 Task: Search one way flight ticket for 4 adults, 2 children, 2 infants in seat and 1 infant on lap in premium economy from Corpus Christi: Corpus Christi International Airport to Riverton: Central Wyoming Regional Airport (was Riverton Regional) on 8-4-2023. Choice of flights is Alaska. Number of bags: 9 checked bags. Price is upto 108000. Outbound departure time preference is 18:15.
Action: Mouse moved to (227, 306)
Screenshot: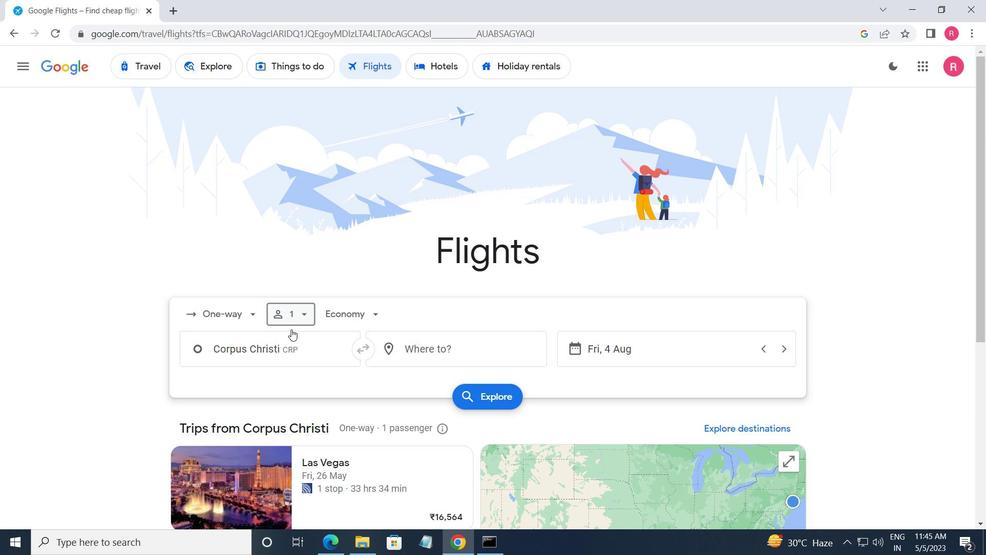 
Action: Mouse pressed left at (227, 306)
Screenshot: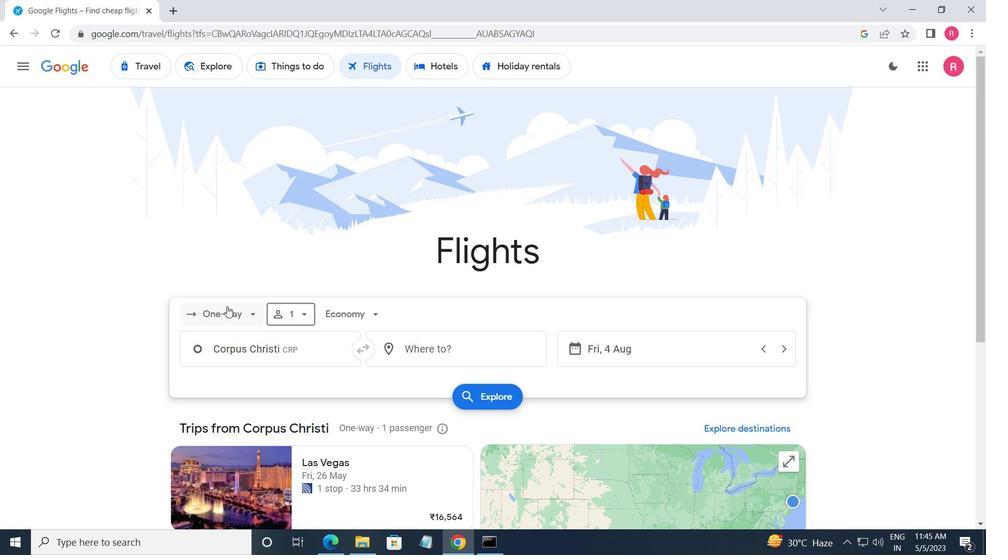 
Action: Mouse moved to (257, 376)
Screenshot: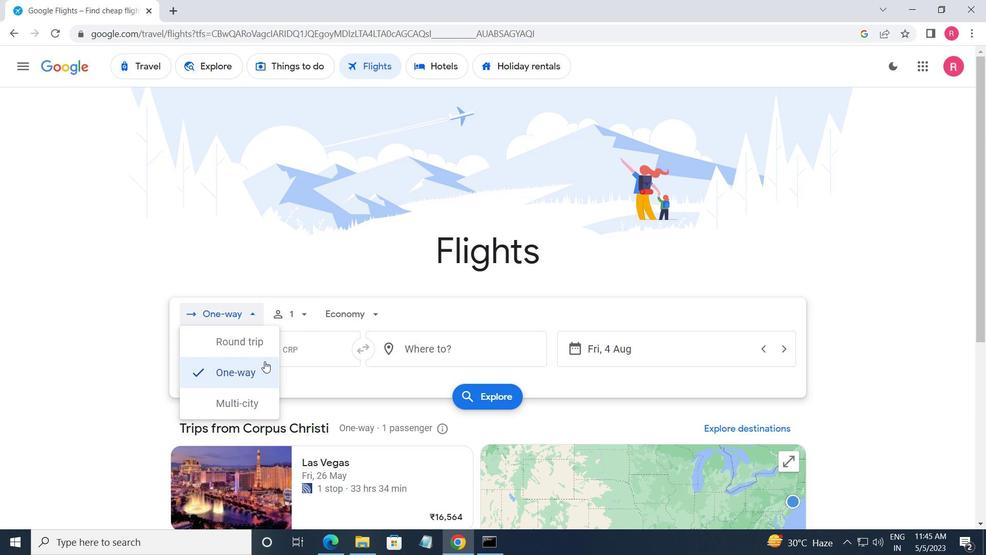 
Action: Mouse pressed left at (257, 376)
Screenshot: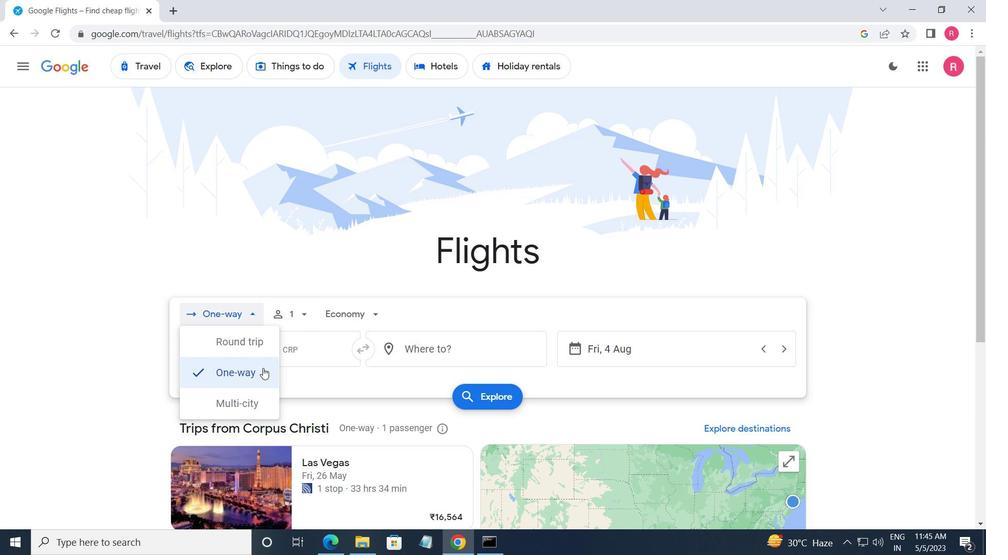 
Action: Mouse moved to (299, 307)
Screenshot: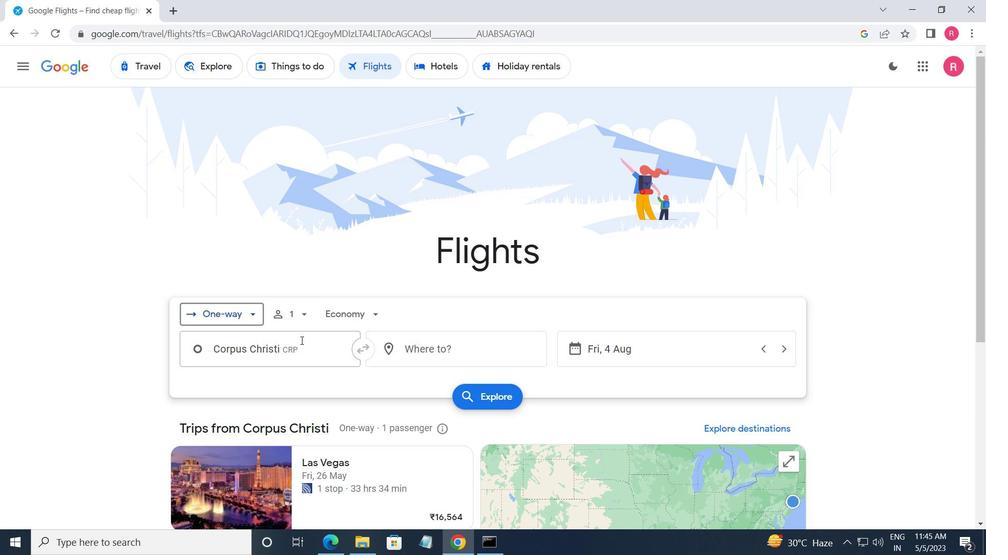 
Action: Mouse pressed left at (299, 307)
Screenshot: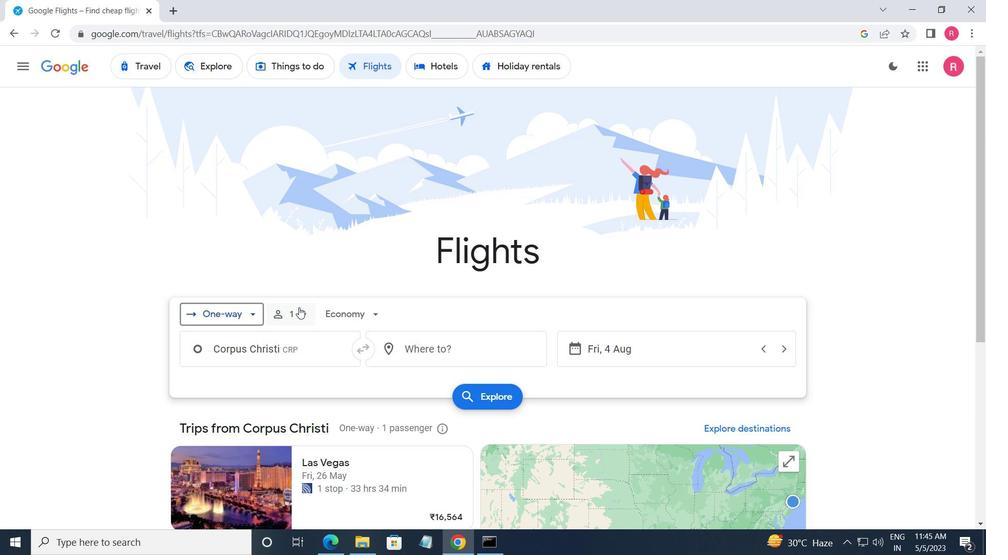 
Action: Mouse moved to (391, 348)
Screenshot: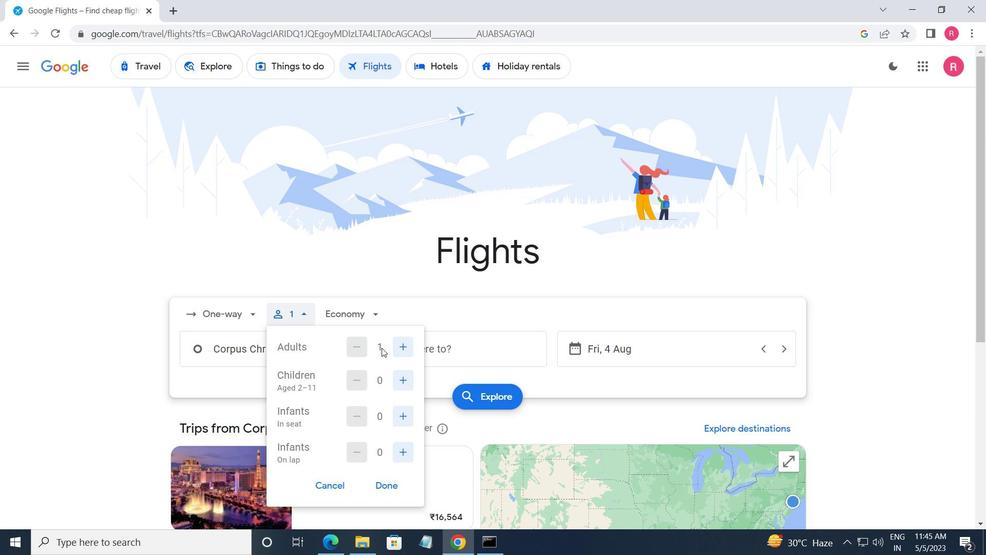 
Action: Mouse pressed left at (391, 348)
Screenshot: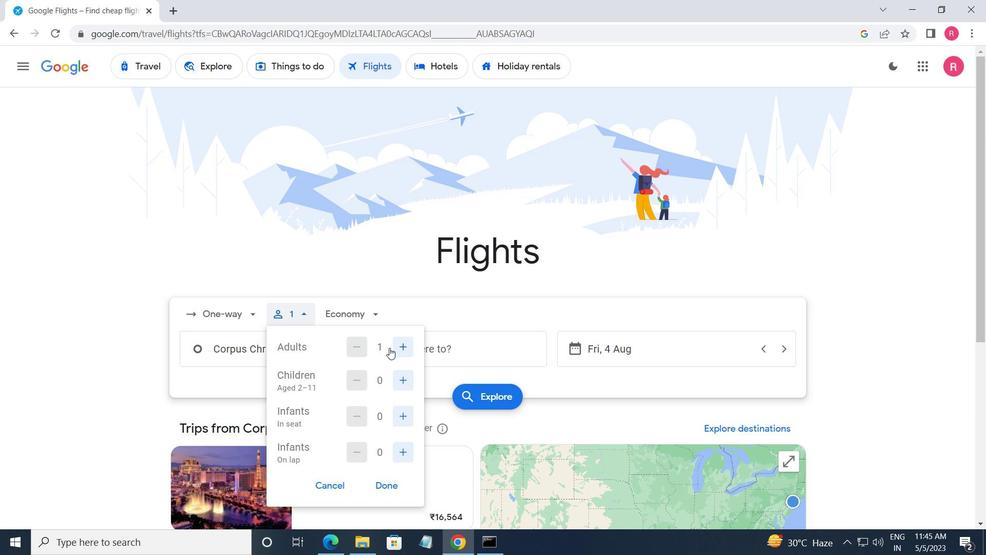 
Action: Mouse pressed left at (391, 348)
Screenshot: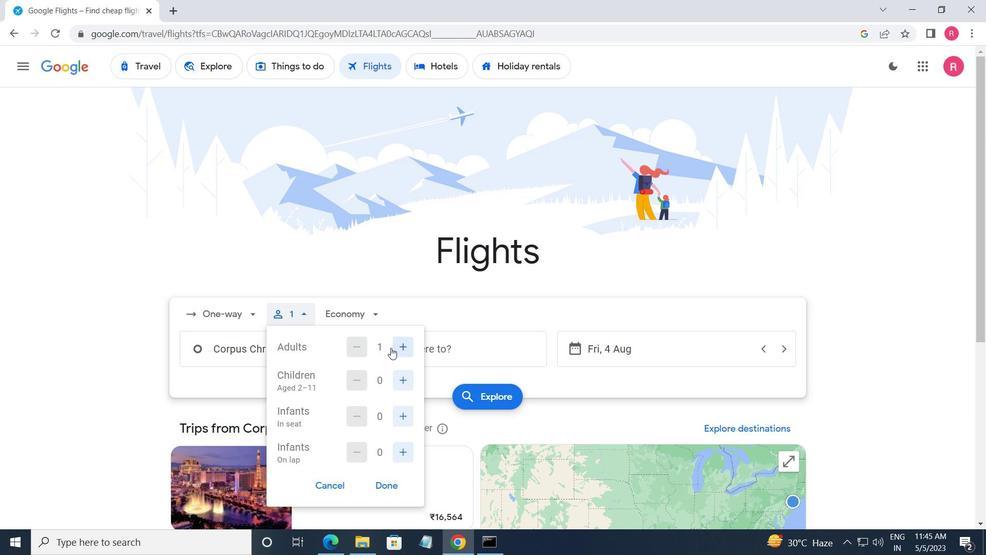
Action: Mouse pressed left at (391, 348)
Screenshot: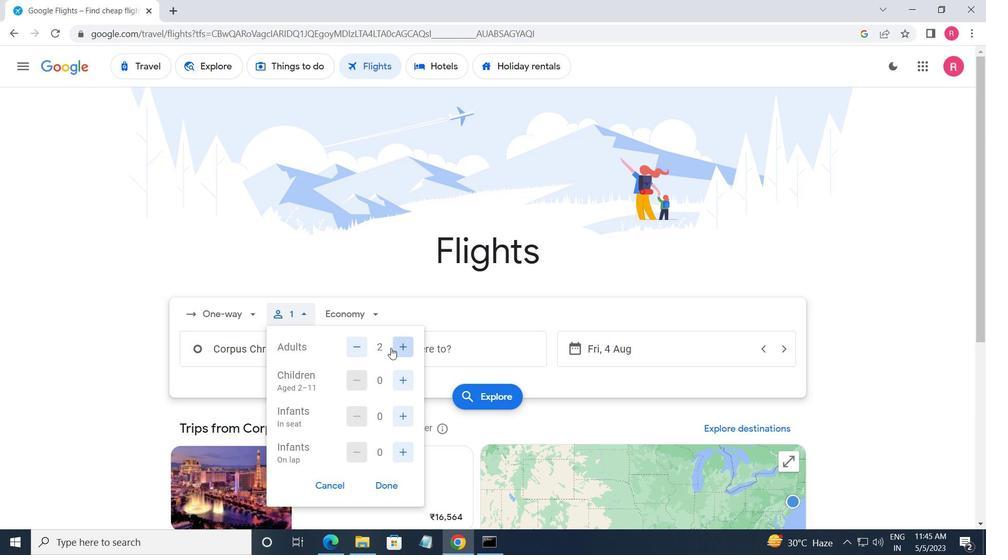 
Action: Mouse moved to (399, 372)
Screenshot: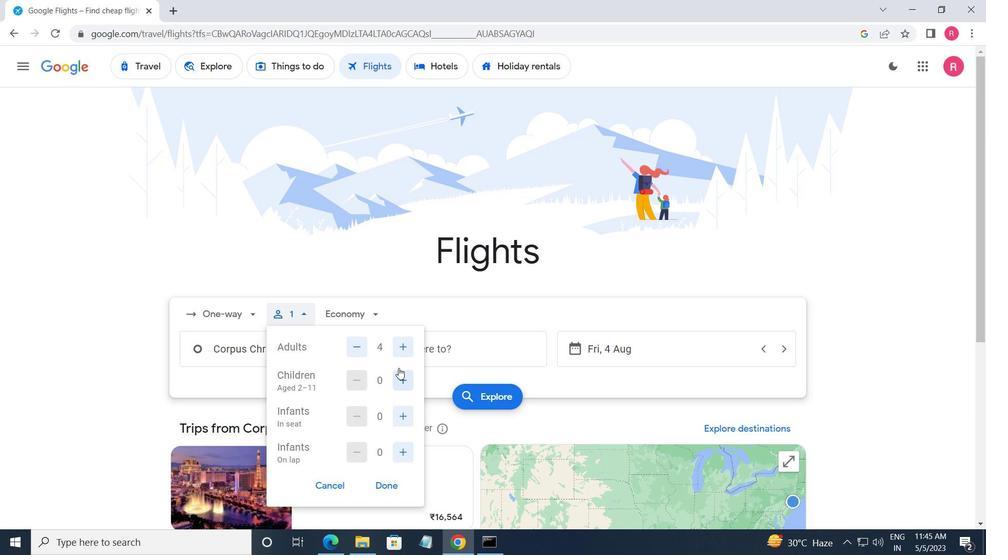 
Action: Mouse pressed left at (399, 372)
Screenshot: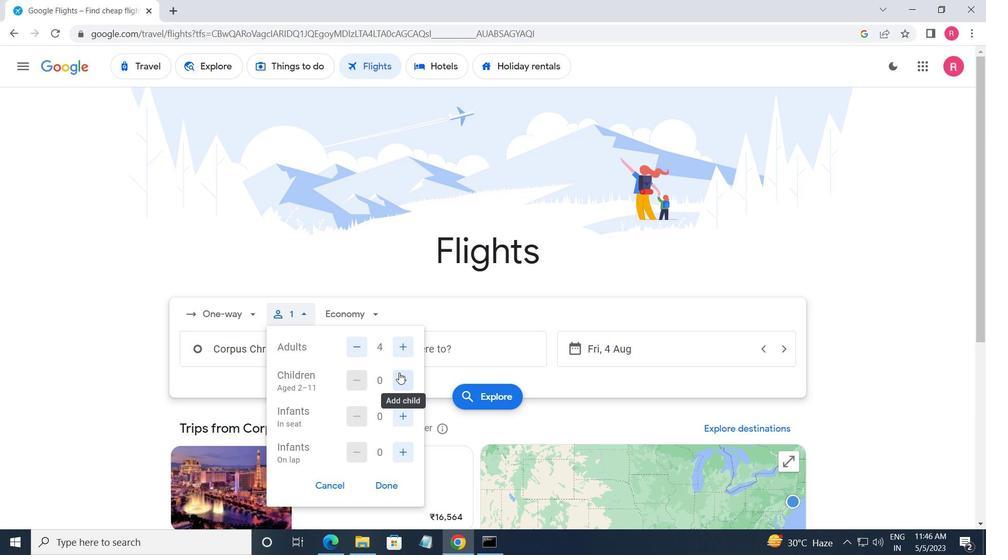 
Action: Mouse pressed left at (399, 372)
Screenshot: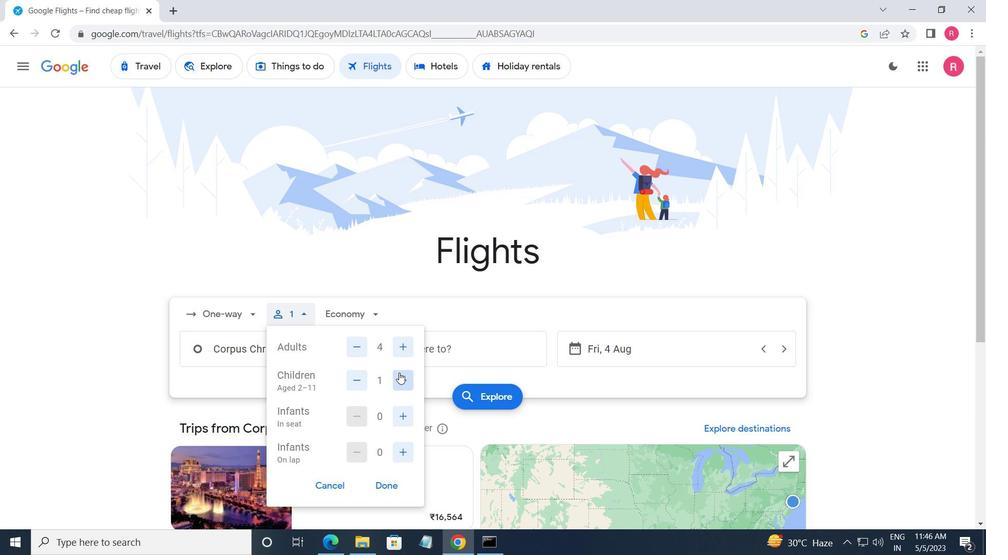 
Action: Mouse moved to (407, 409)
Screenshot: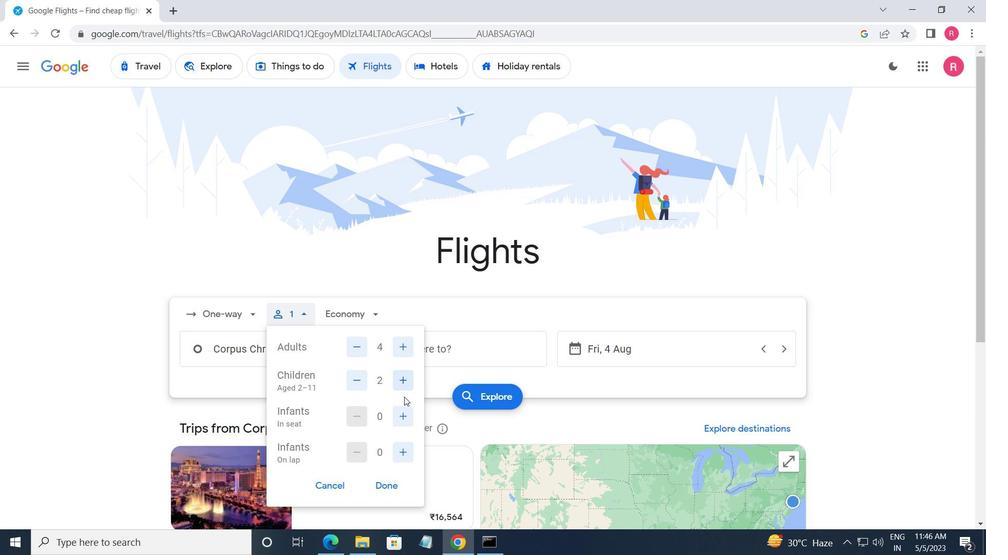 
Action: Mouse pressed left at (407, 409)
Screenshot: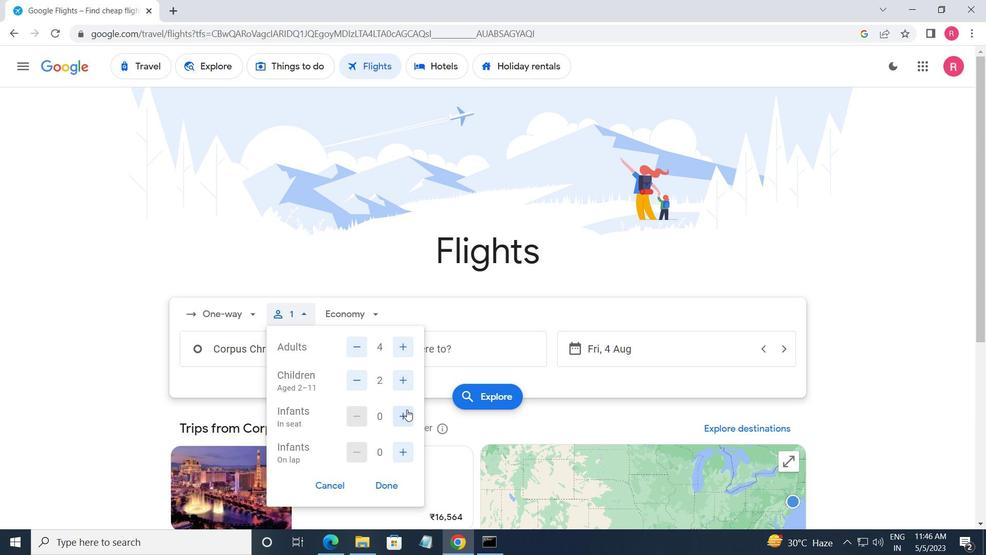 
Action: Mouse pressed left at (407, 409)
Screenshot: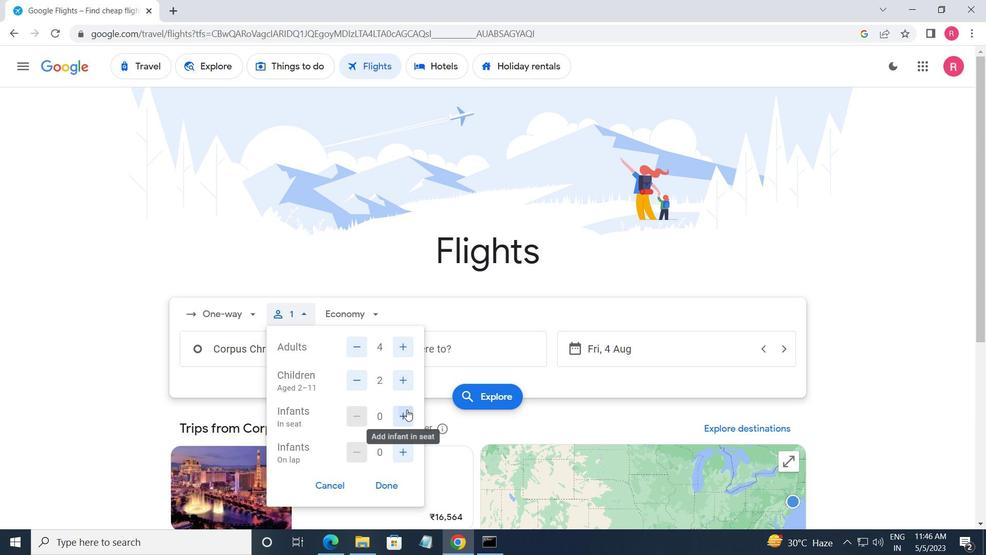 
Action: Mouse moved to (401, 452)
Screenshot: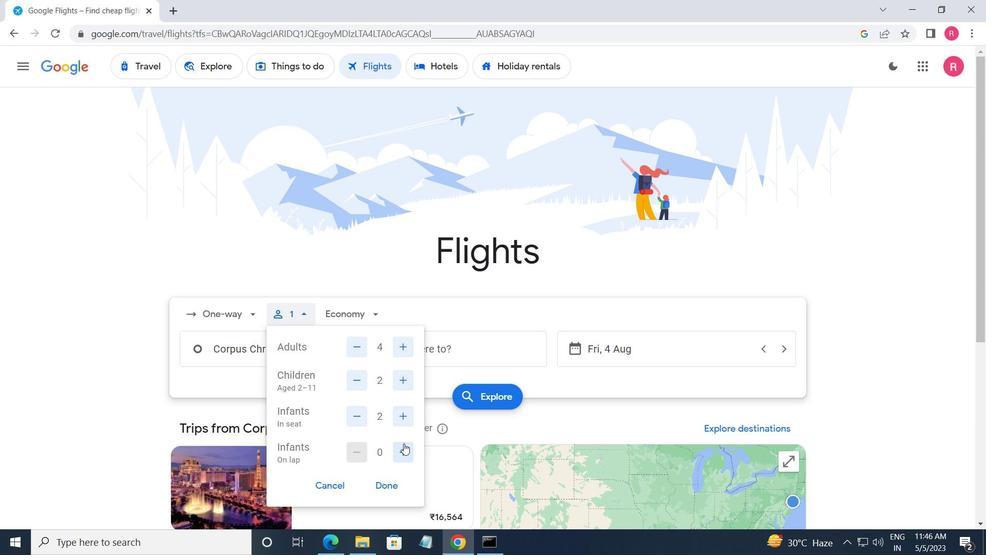 
Action: Mouse pressed left at (401, 452)
Screenshot: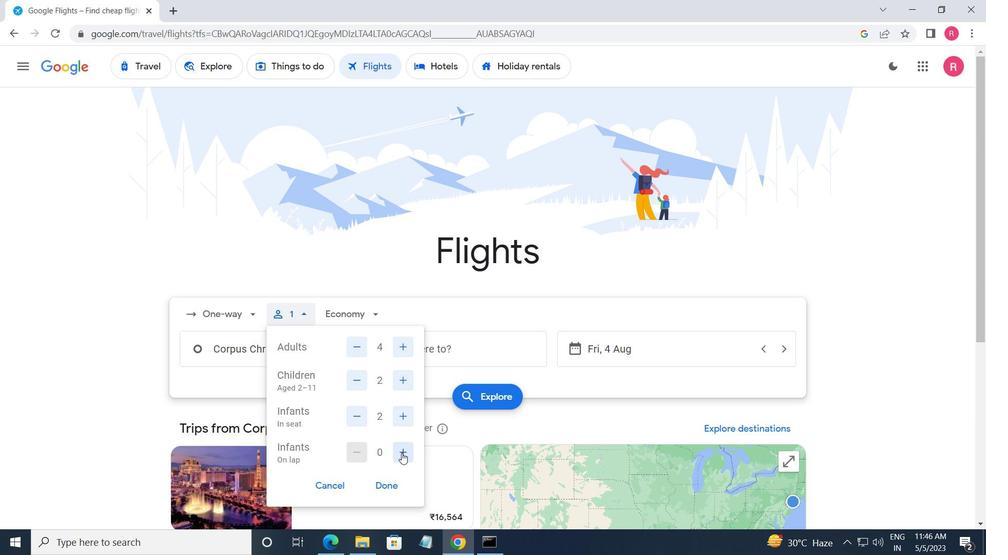 
Action: Mouse moved to (379, 478)
Screenshot: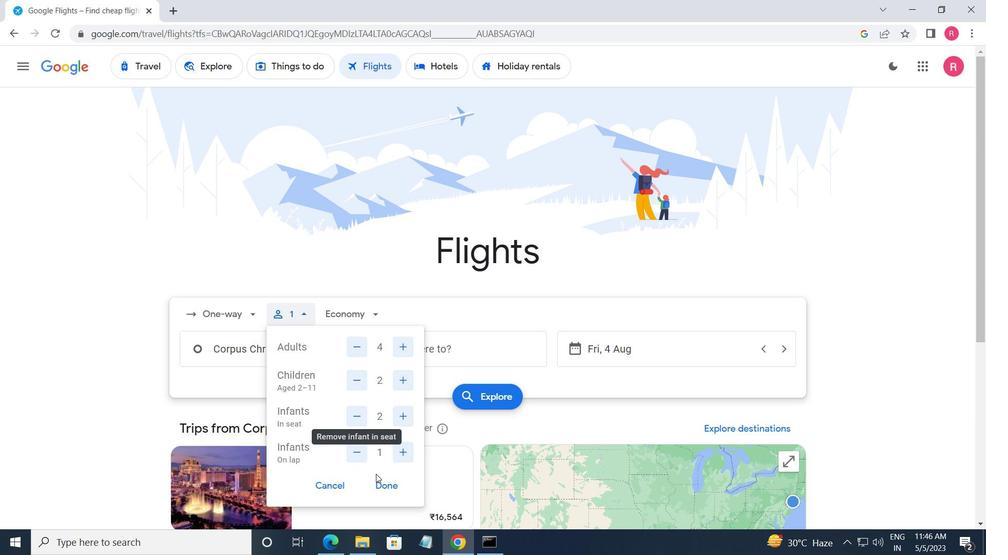 
Action: Mouse pressed left at (379, 478)
Screenshot: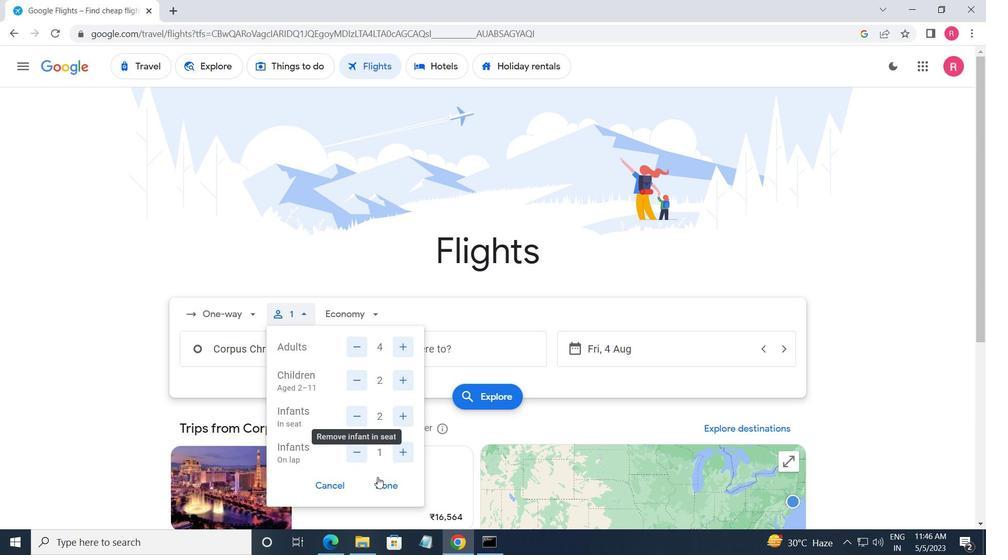
Action: Mouse moved to (342, 323)
Screenshot: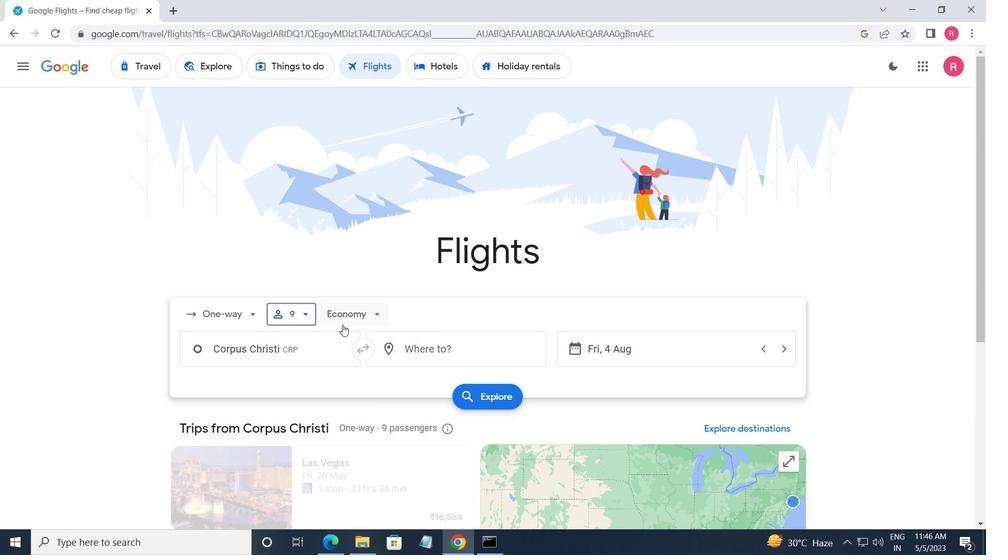 
Action: Mouse pressed left at (342, 323)
Screenshot: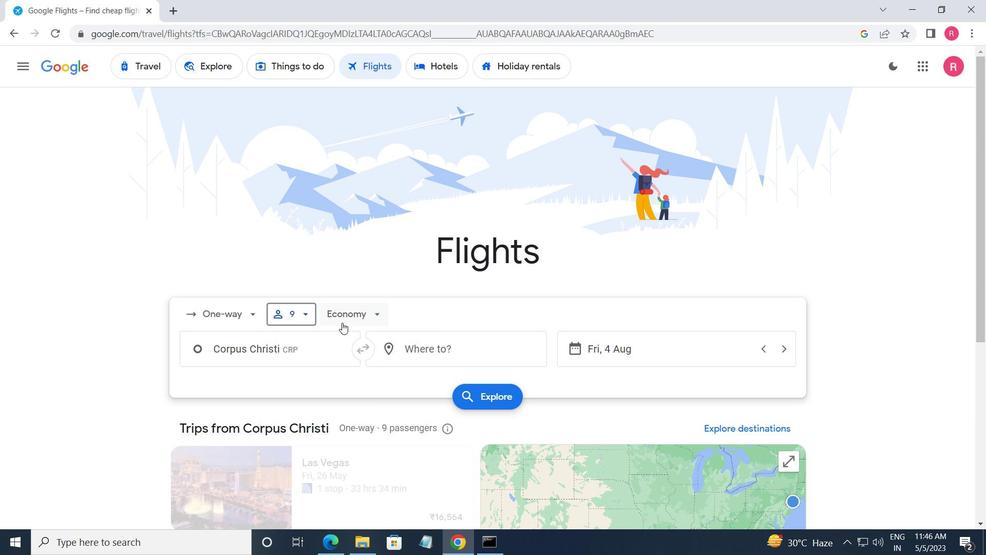 
Action: Mouse moved to (371, 378)
Screenshot: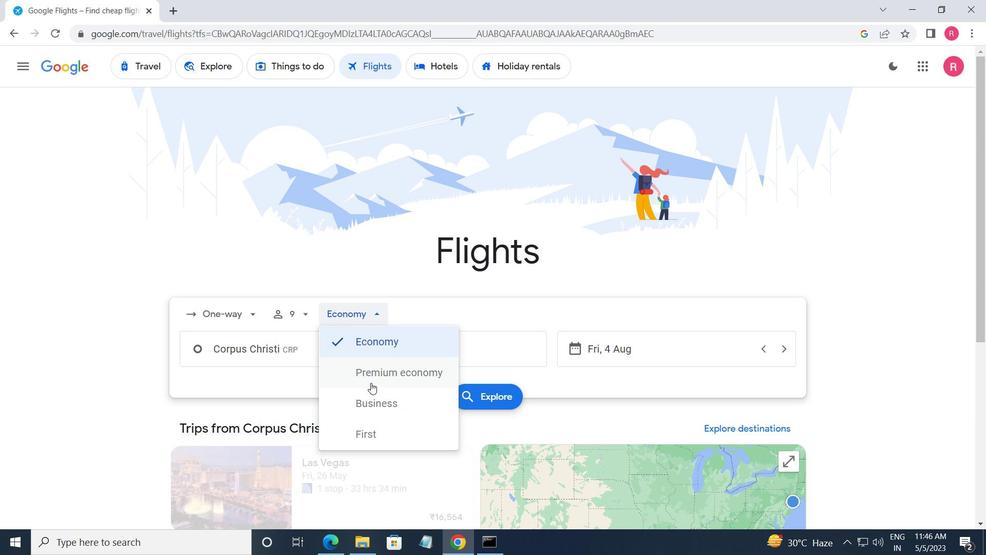 
Action: Mouse pressed left at (371, 378)
Screenshot: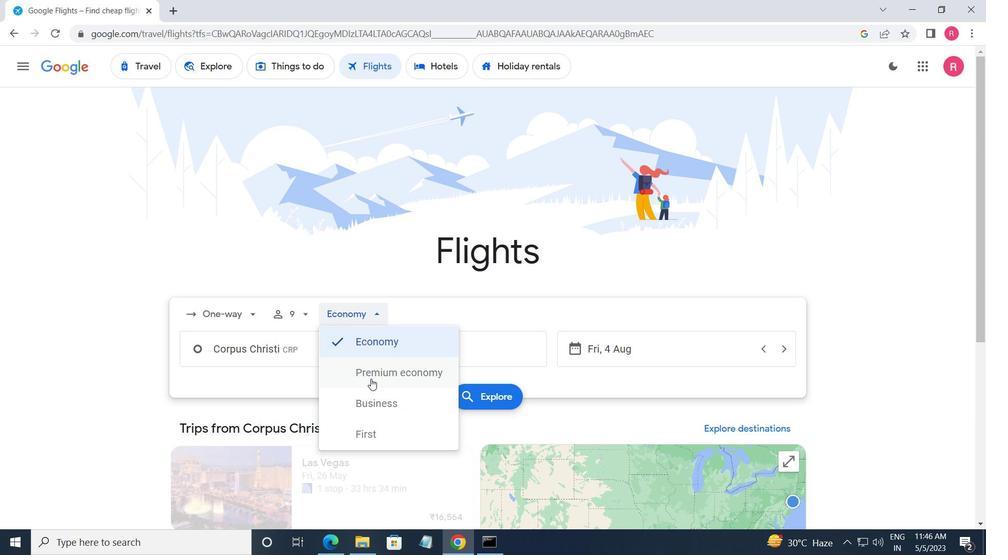 
Action: Mouse moved to (327, 362)
Screenshot: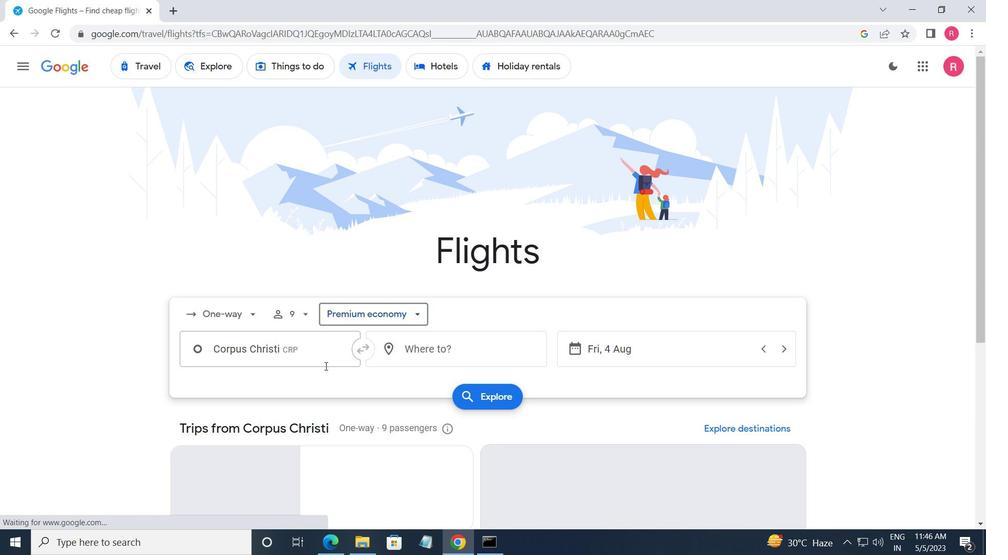 
Action: Mouse pressed left at (327, 362)
Screenshot: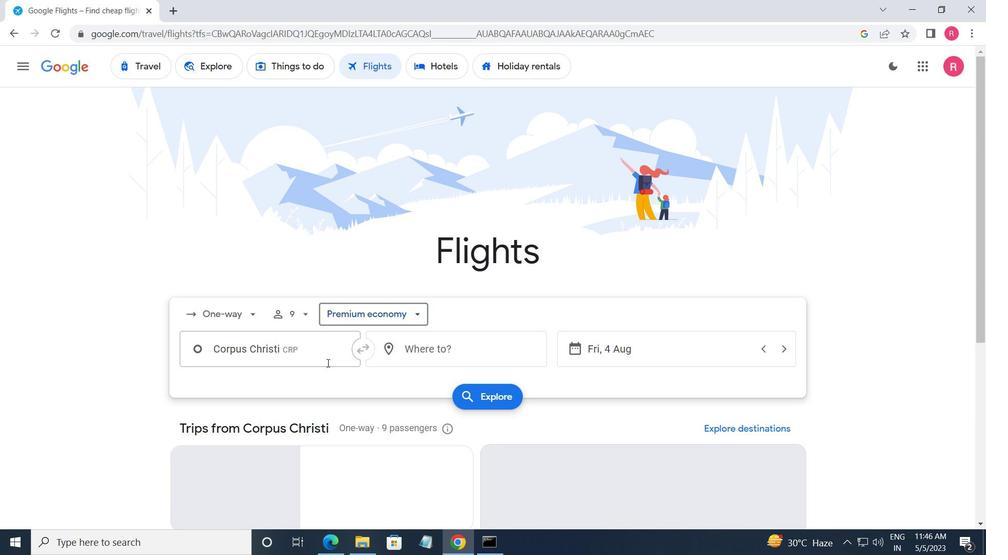 
Action: Mouse moved to (326, 361)
Screenshot: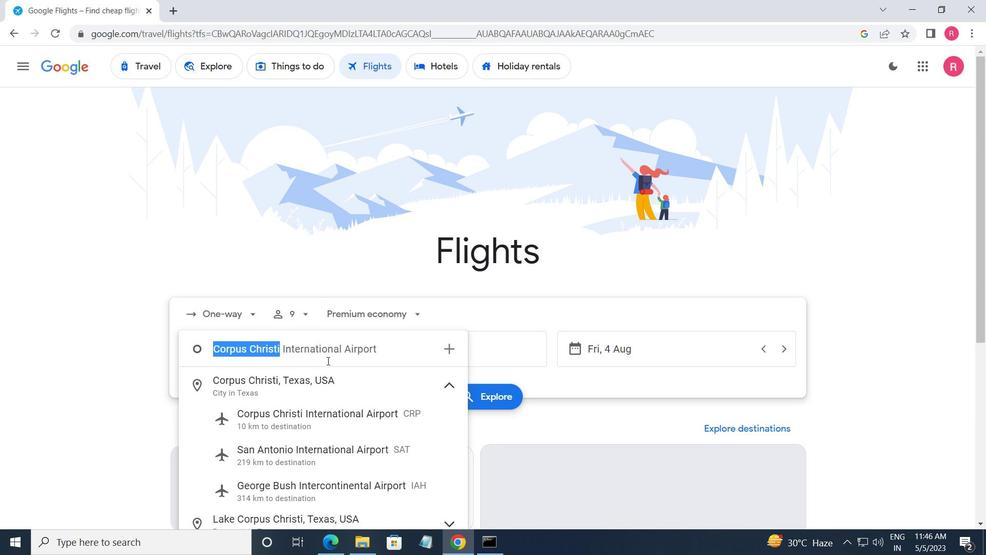 
Action: Key pressed <Key.shift>CORPUS<Key.space><Key.shift>CHRISTI
Screenshot: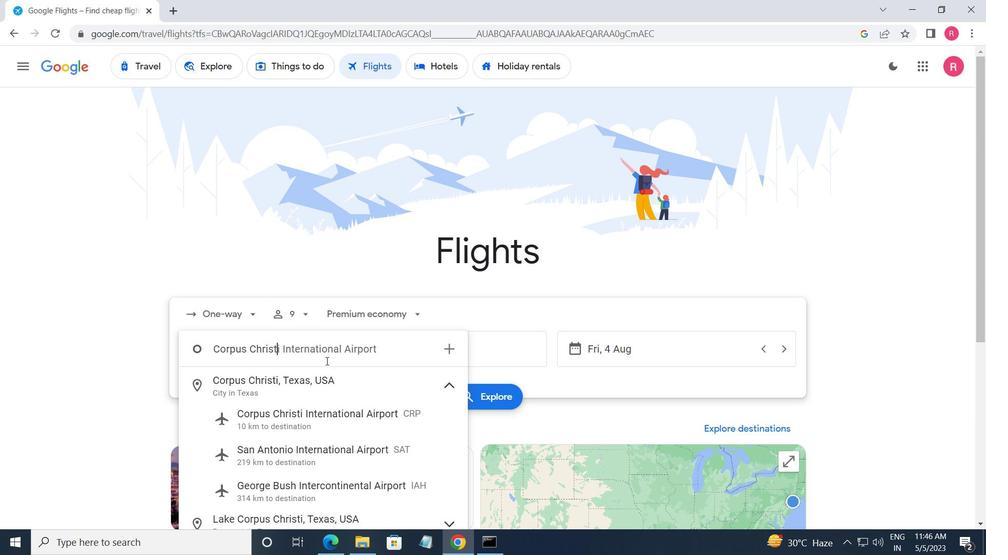 
Action: Mouse moved to (333, 423)
Screenshot: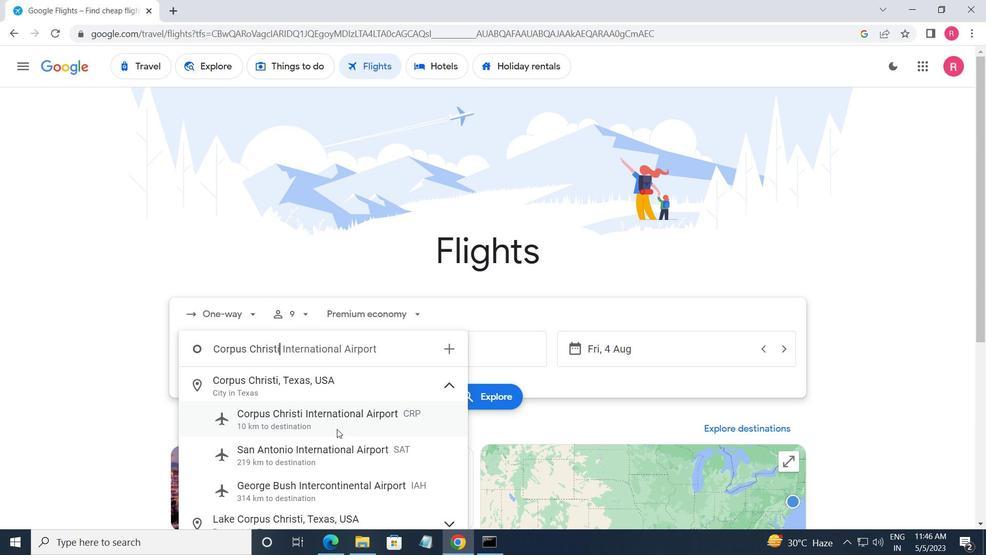 
Action: Mouse pressed left at (333, 423)
Screenshot: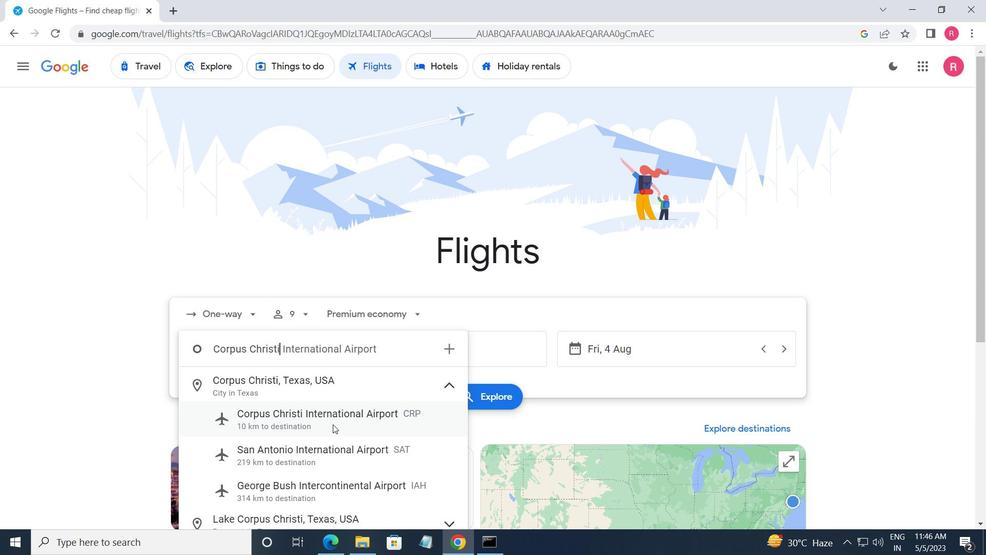
Action: Mouse moved to (469, 352)
Screenshot: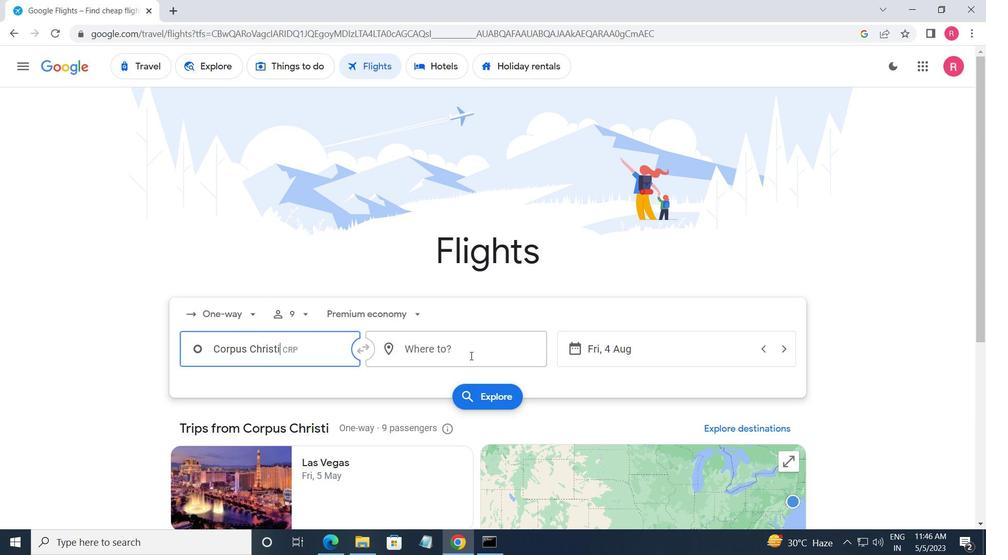 
Action: Mouse pressed left at (469, 352)
Screenshot: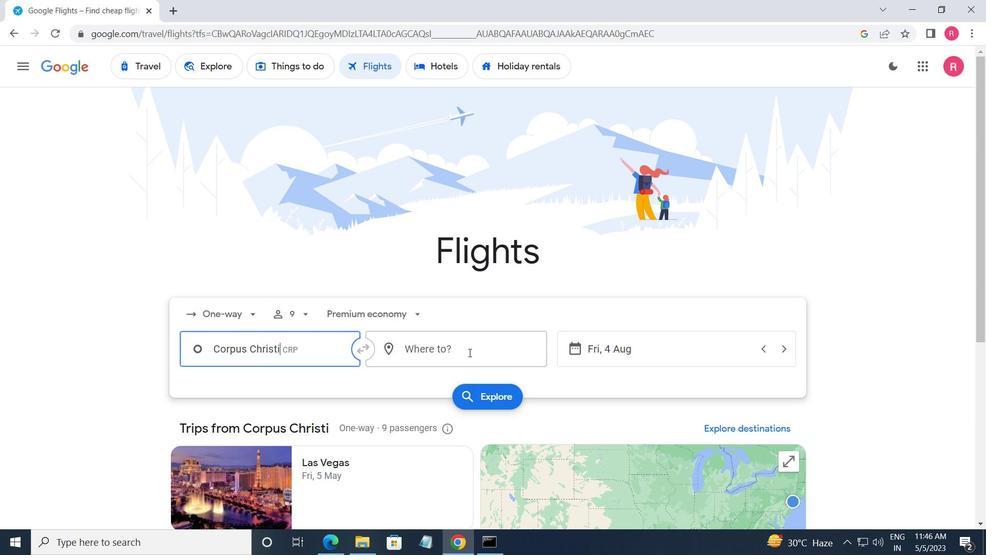 
Action: Mouse moved to (466, 355)
Screenshot: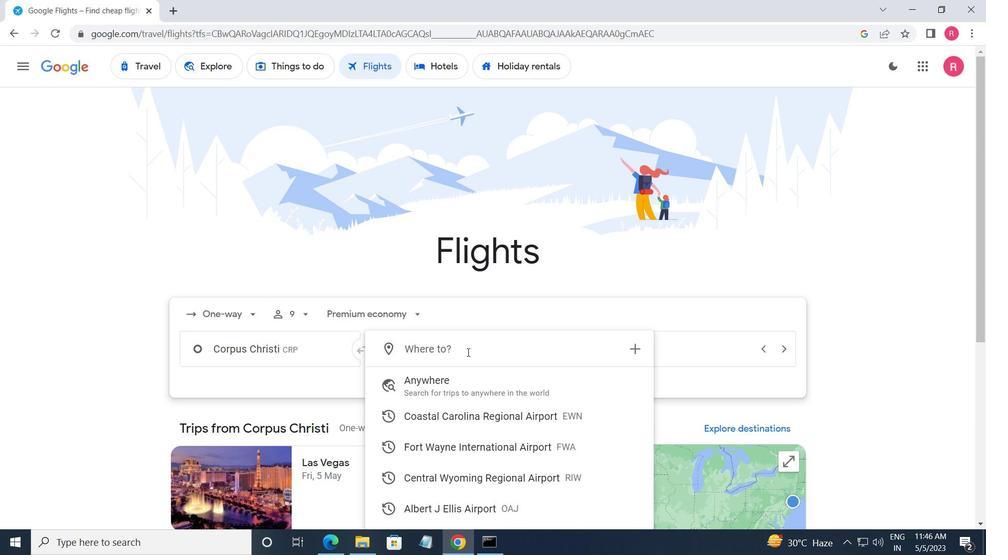 
Action: Key pressed <Key.shift>RIVERTON
Screenshot: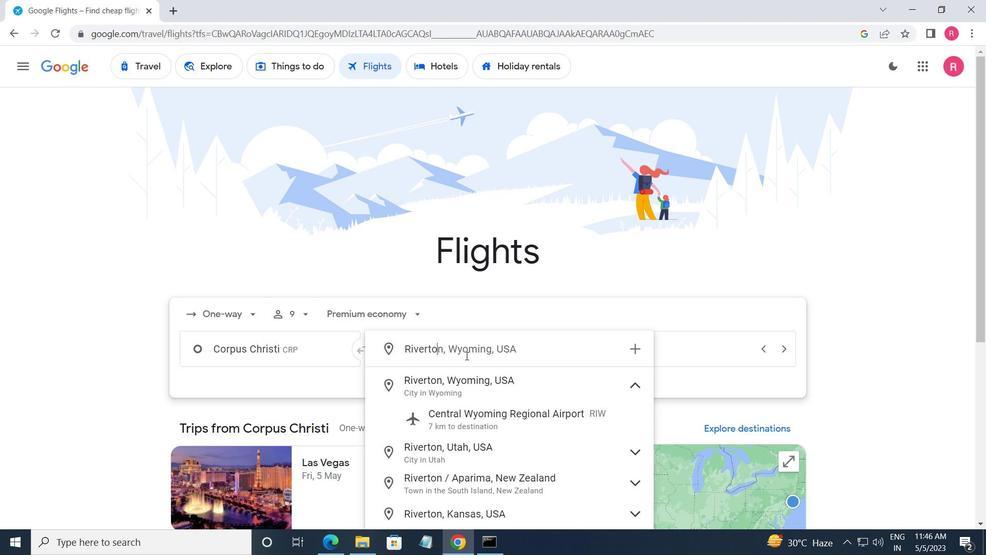 
Action: Mouse moved to (455, 415)
Screenshot: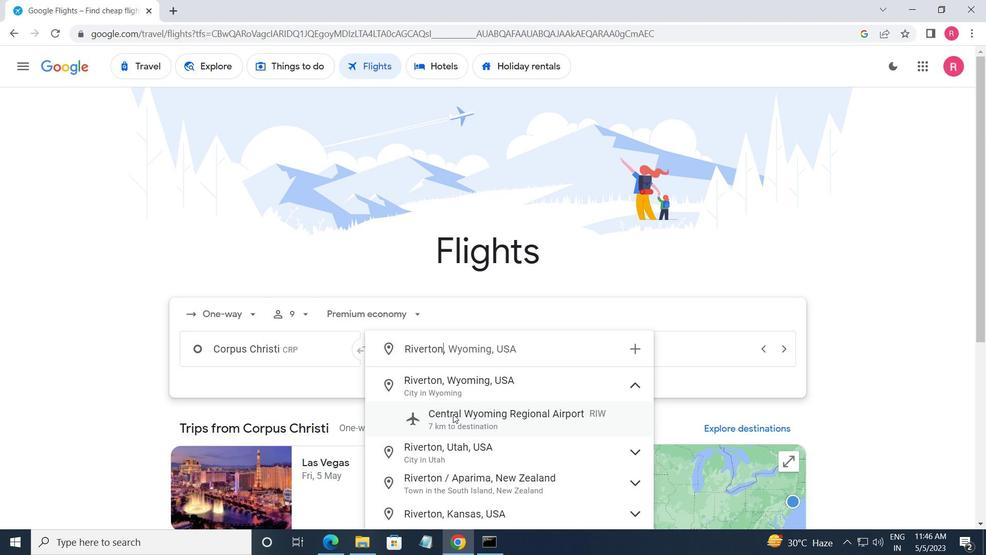 
Action: Mouse pressed left at (455, 415)
Screenshot: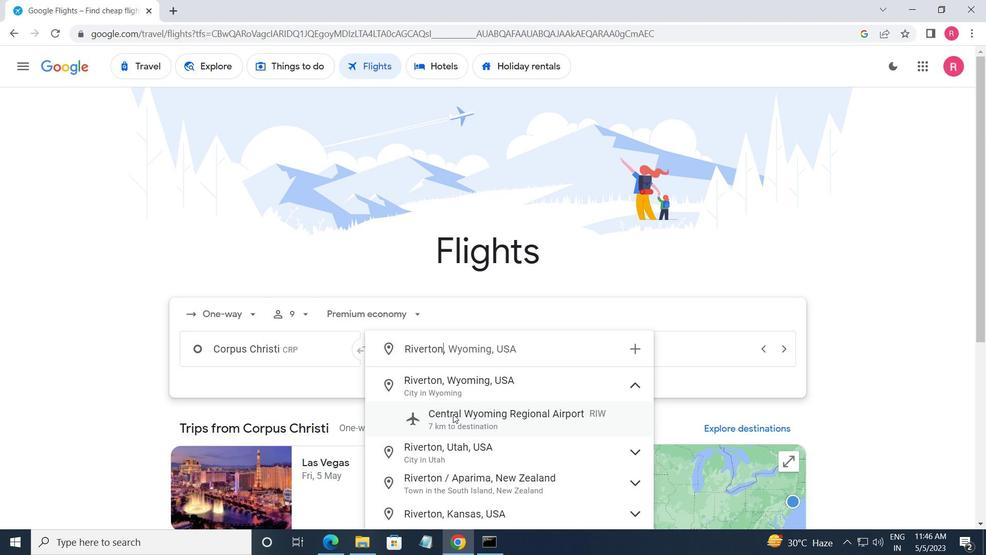 
Action: Mouse moved to (710, 355)
Screenshot: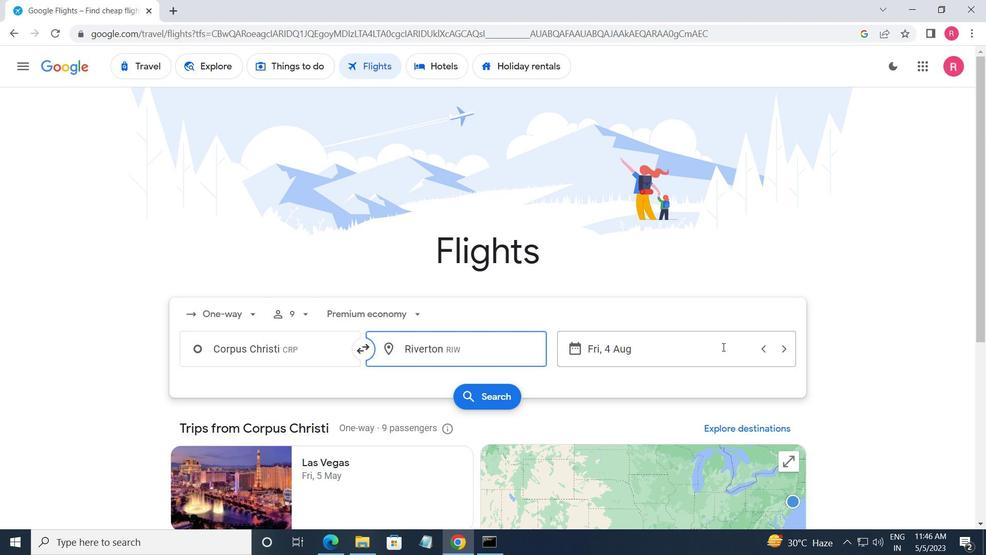 
Action: Mouse pressed left at (710, 355)
Screenshot: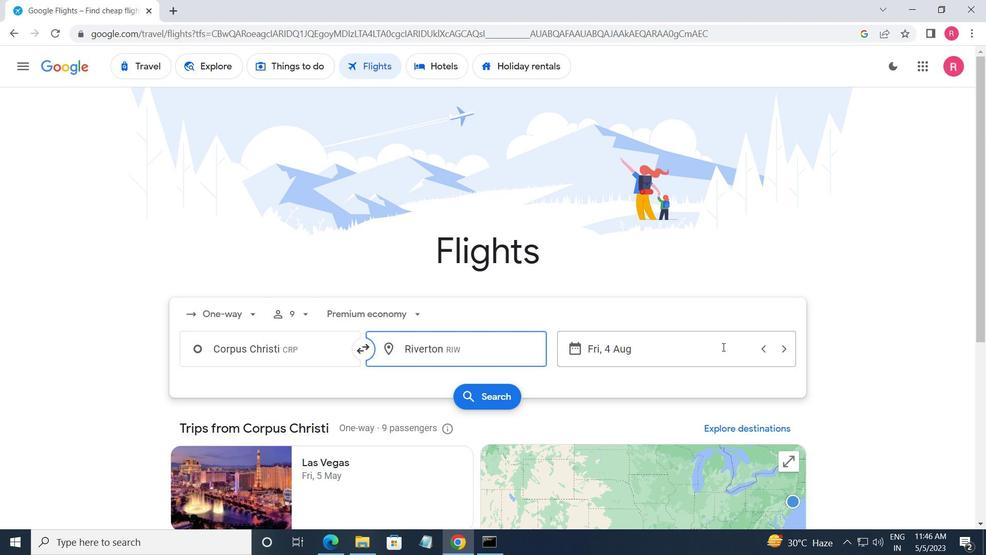 
Action: Mouse moved to (498, 301)
Screenshot: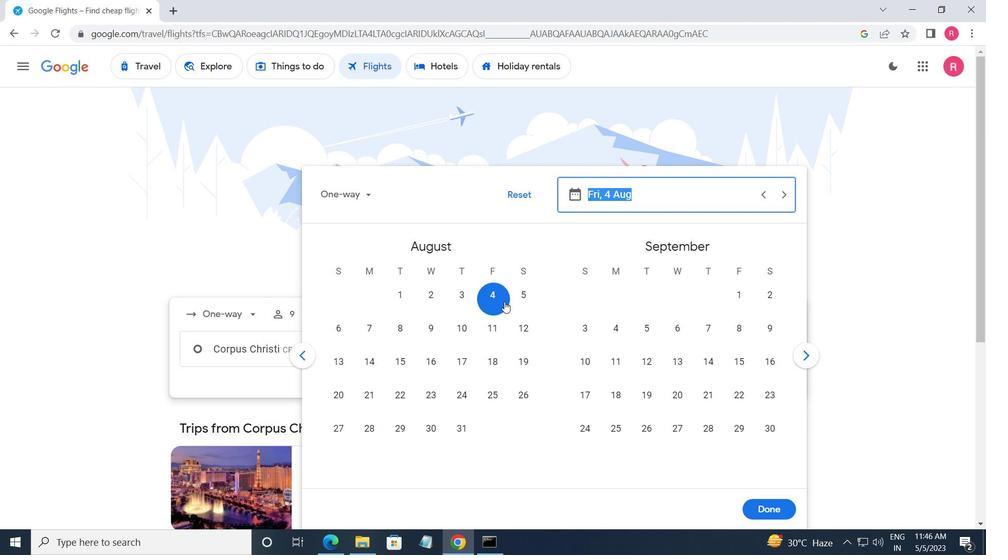 
Action: Mouse pressed left at (498, 301)
Screenshot: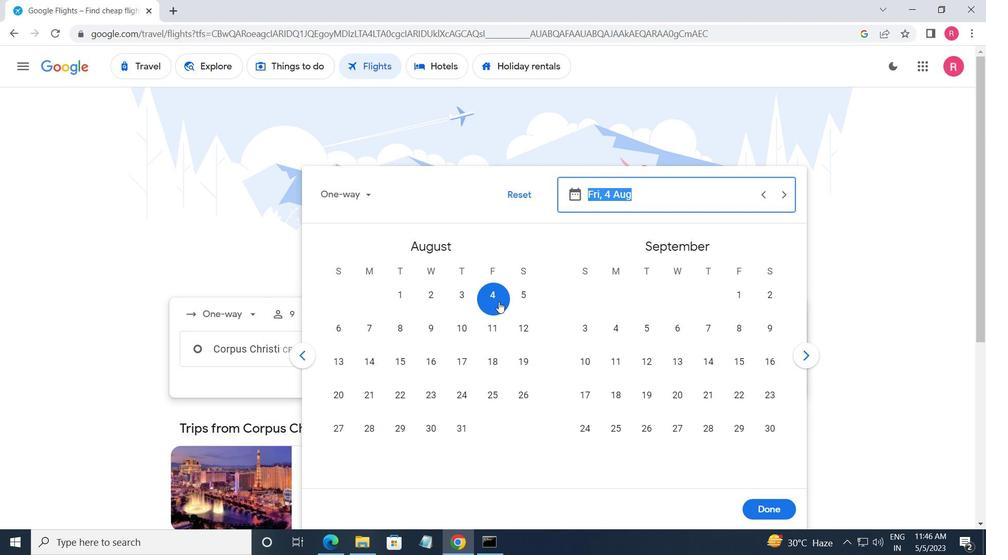 
Action: Mouse moved to (761, 507)
Screenshot: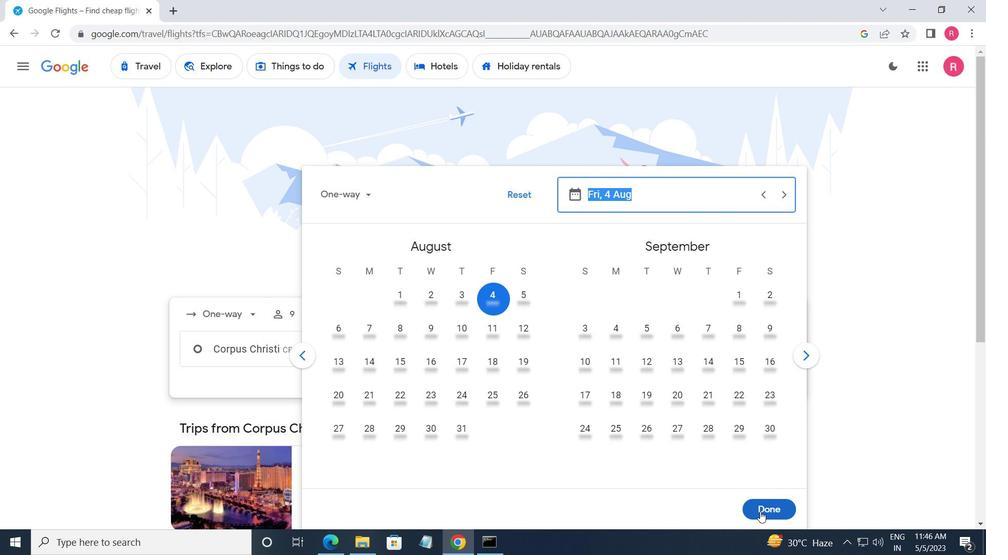 
Action: Mouse pressed left at (761, 507)
Screenshot: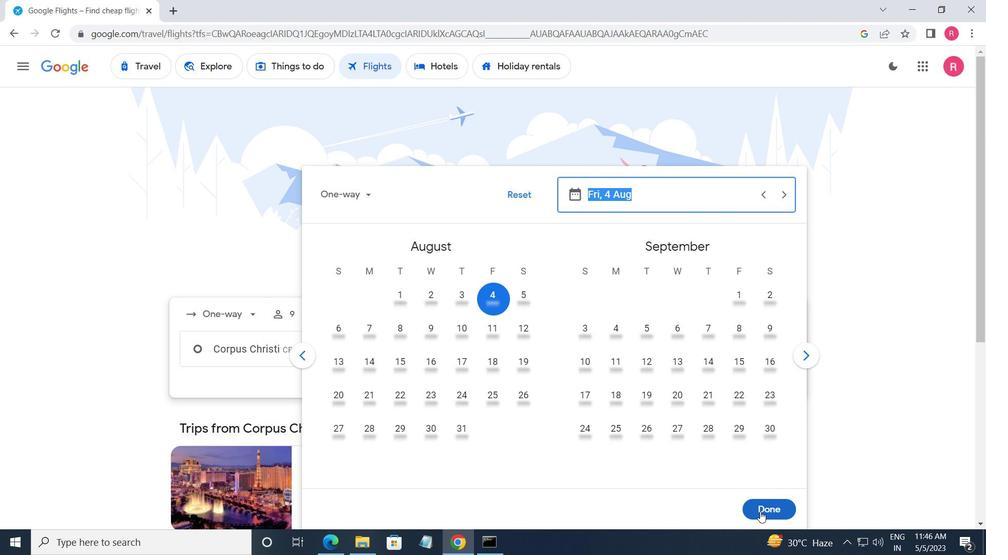 
Action: Mouse moved to (497, 393)
Screenshot: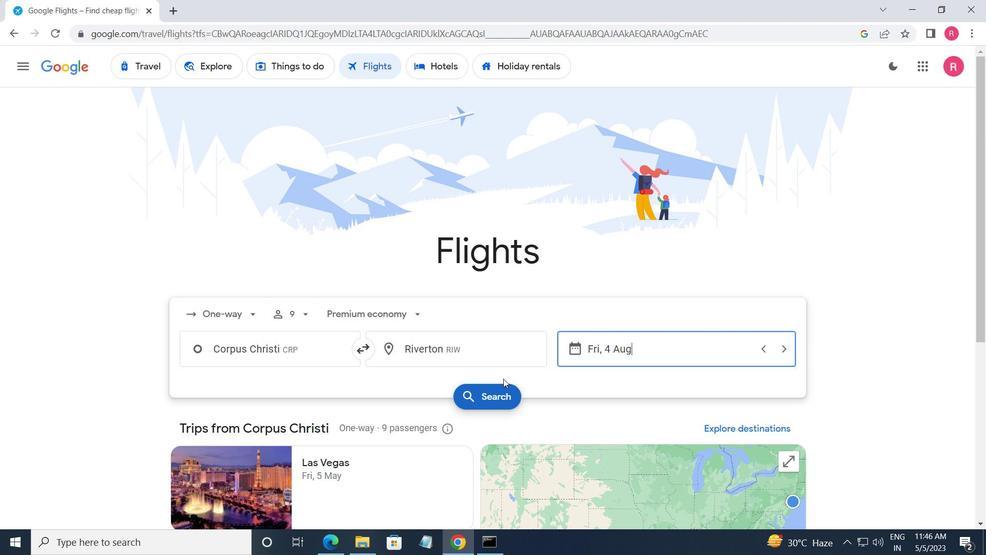 
Action: Mouse pressed left at (497, 393)
Screenshot: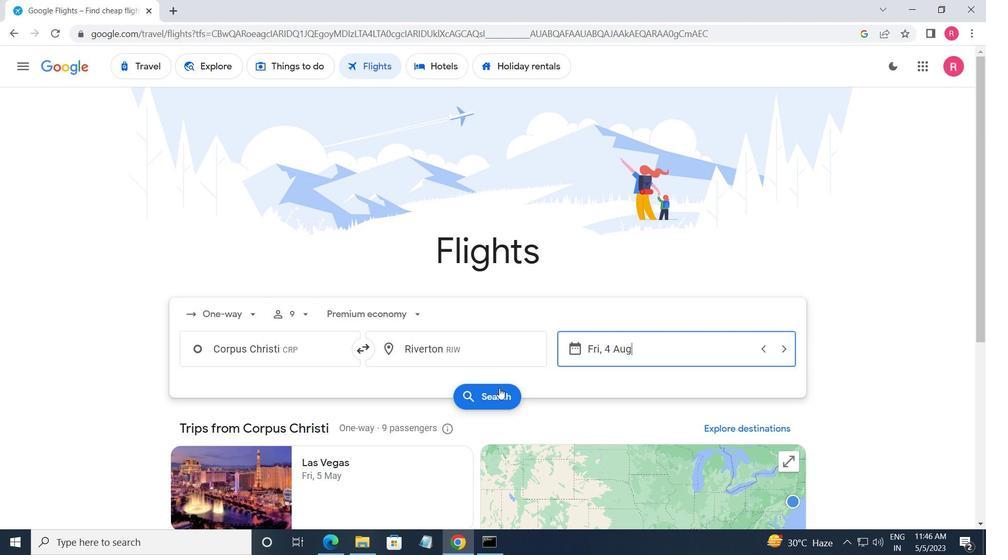 
Action: Mouse moved to (209, 186)
Screenshot: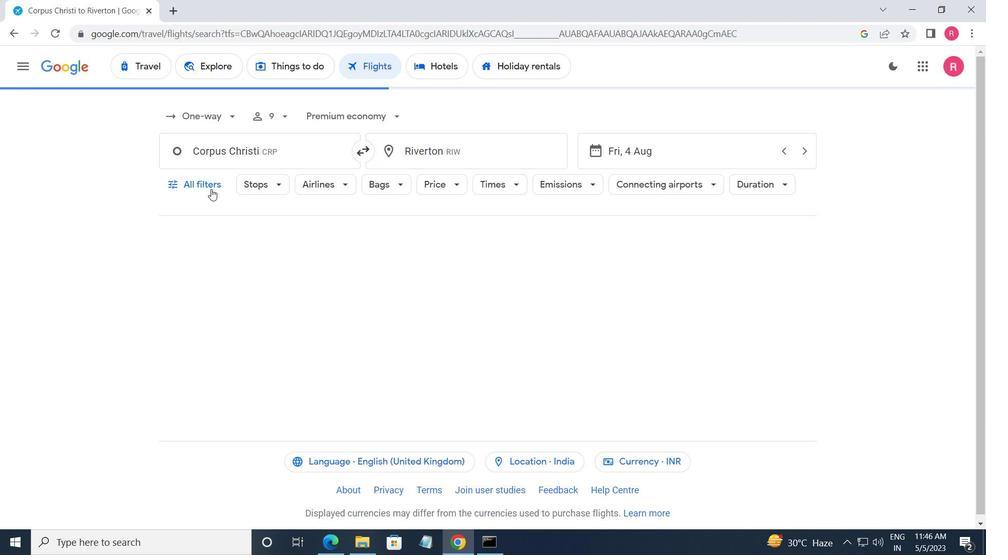 
Action: Mouse pressed left at (209, 186)
Screenshot: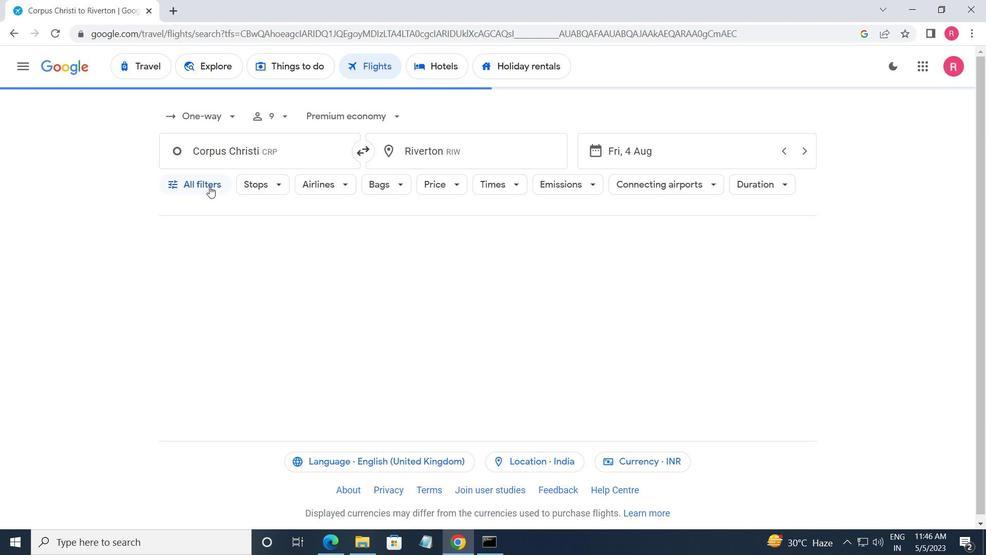 
Action: Mouse moved to (276, 308)
Screenshot: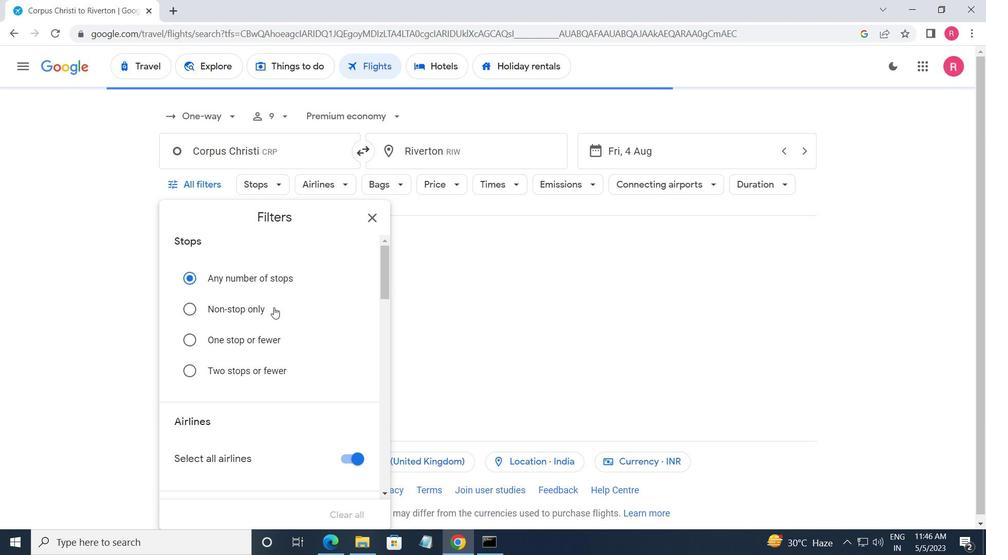 
Action: Mouse scrolled (276, 308) with delta (0, 0)
Screenshot: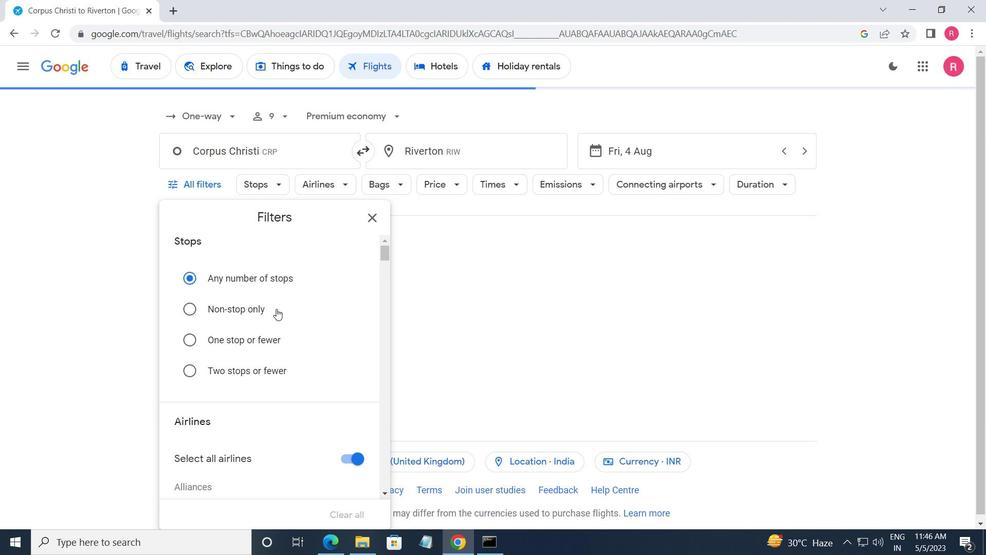 
Action: Mouse moved to (277, 310)
Screenshot: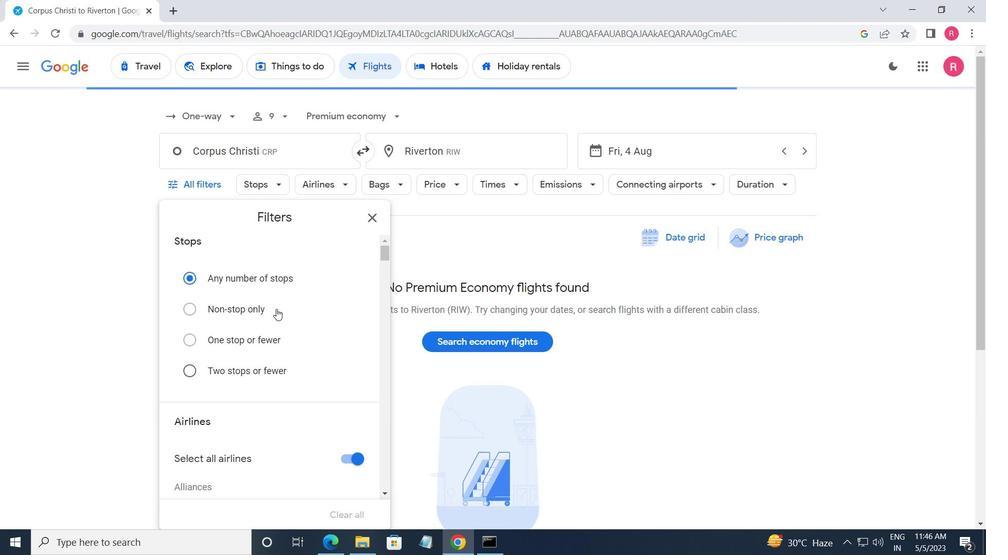 
Action: Mouse scrolled (277, 310) with delta (0, 0)
Screenshot: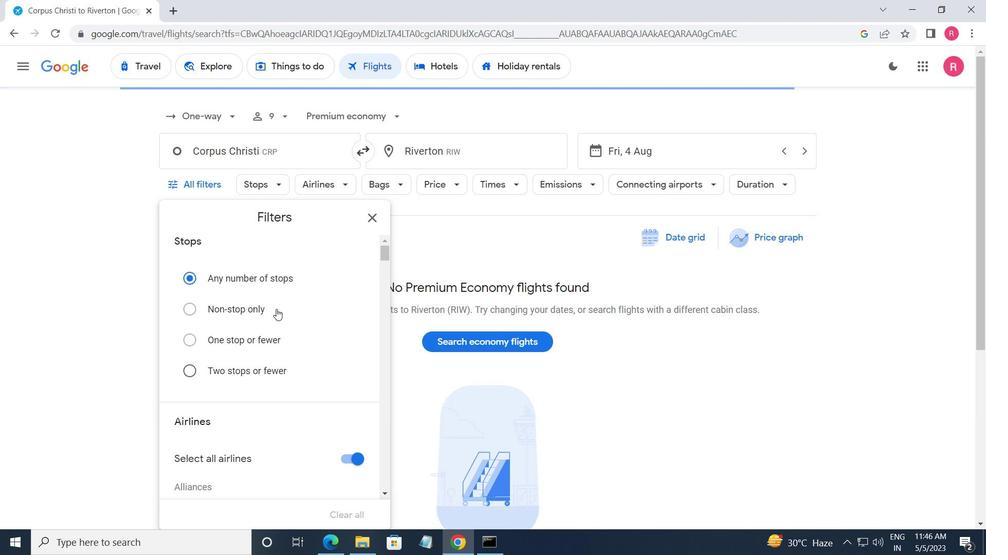 
Action: Mouse scrolled (277, 310) with delta (0, 0)
Screenshot: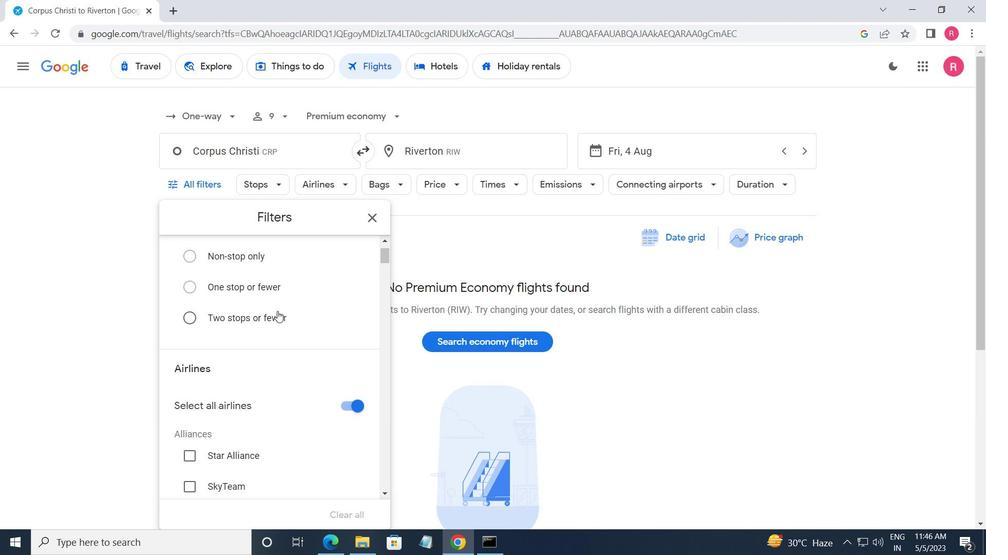 
Action: Mouse scrolled (277, 310) with delta (0, 0)
Screenshot: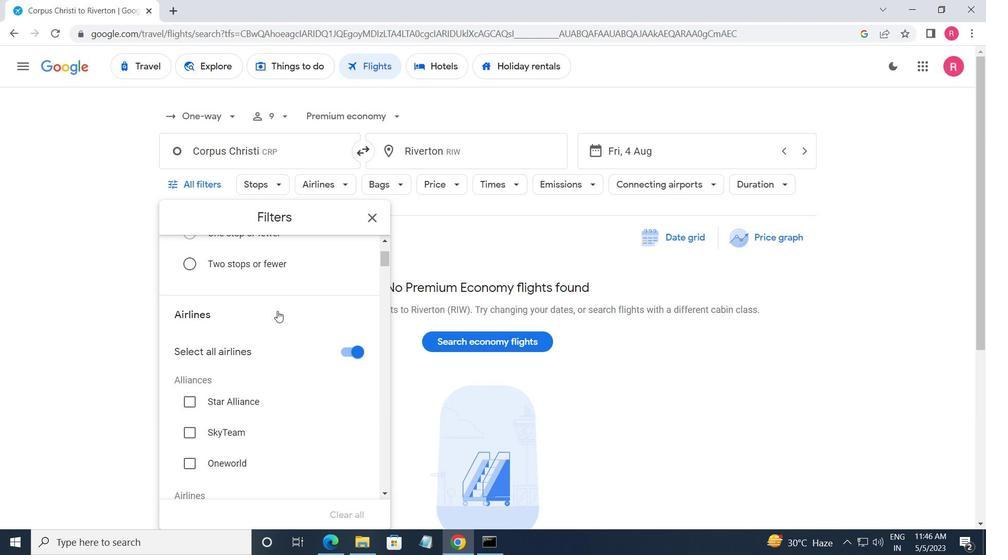
Action: Mouse scrolled (277, 310) with delta (0, 0)
Screenshot: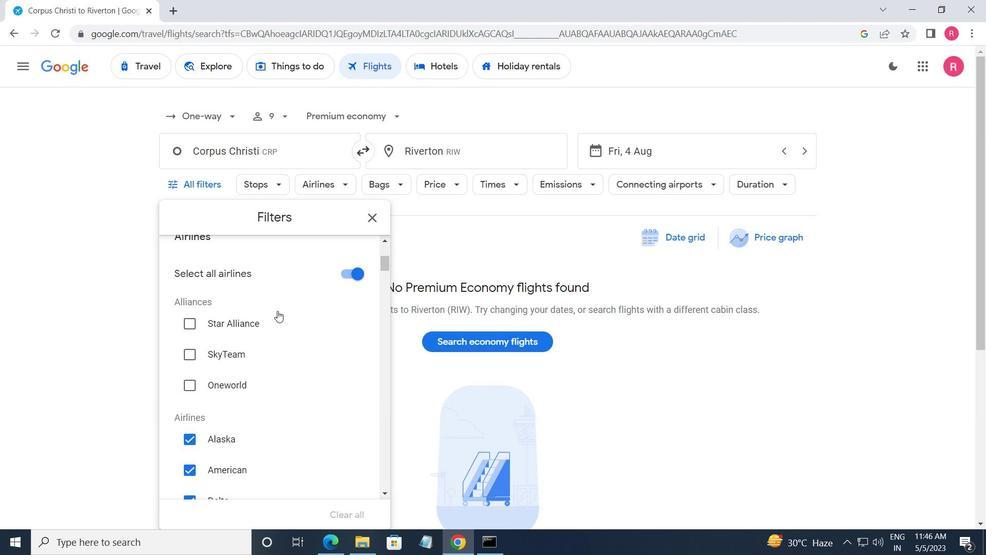 
Action: Mouse moved to (324, 307)
Screenshot: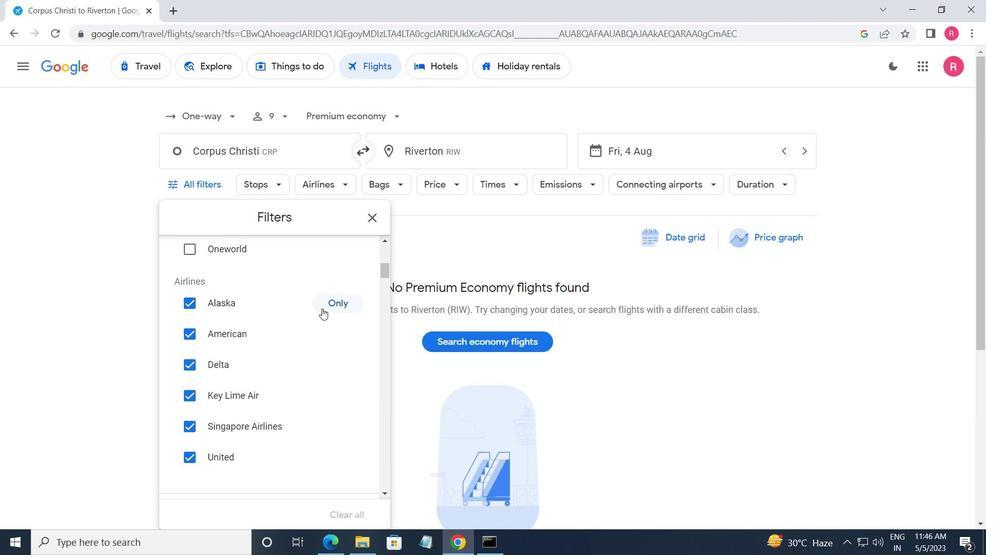
Action: Mouse pressed left at (324, 307)
Screenshot: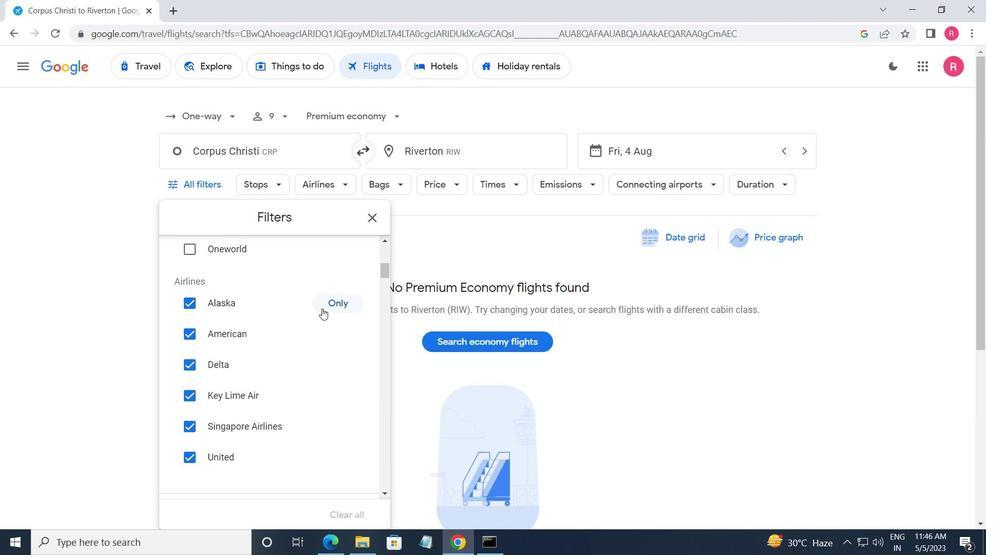 
Action: Mouse moved to (320, 321)
Screenshot: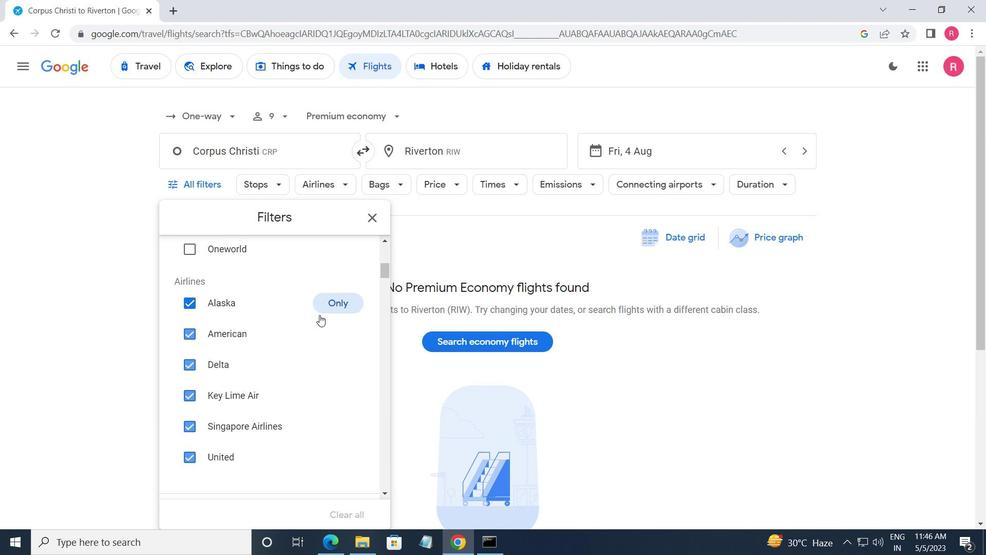 
Action: Mouse scrolled (320, 321) with delta (0, 0)
Screenshot: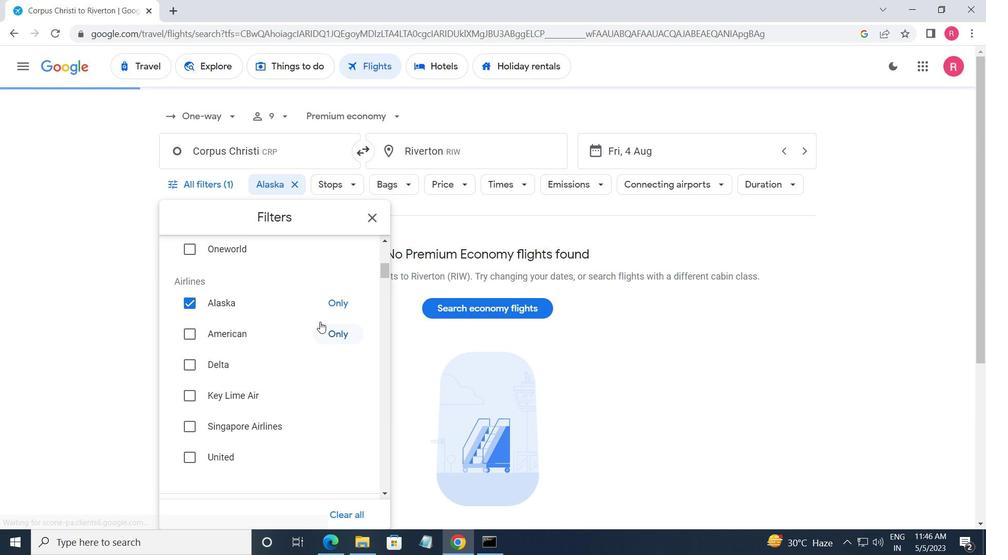 
Action: Mouse scrolled (320, 321) with delta (0, 0)
Screenshot: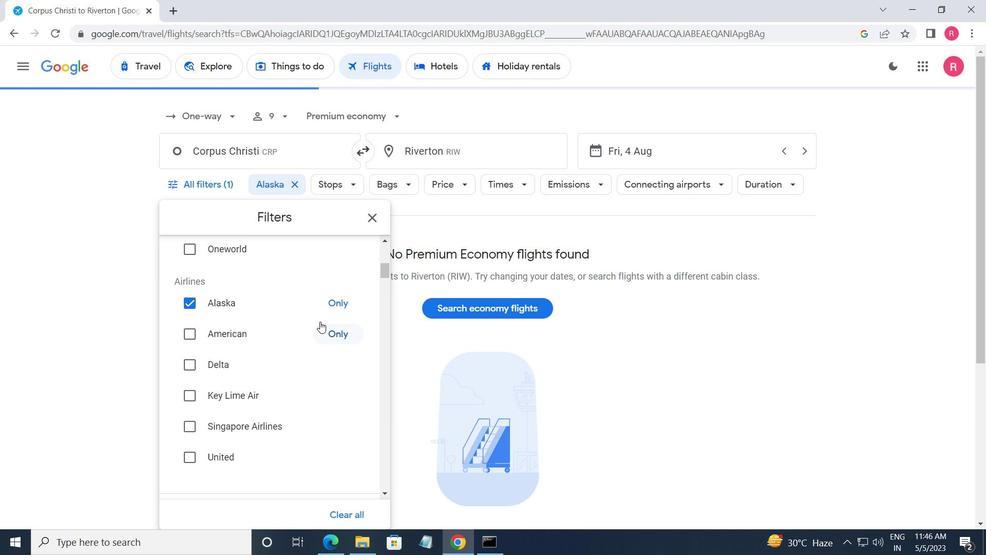 
Action: Mouse moved to (320, 330)
Screenshot: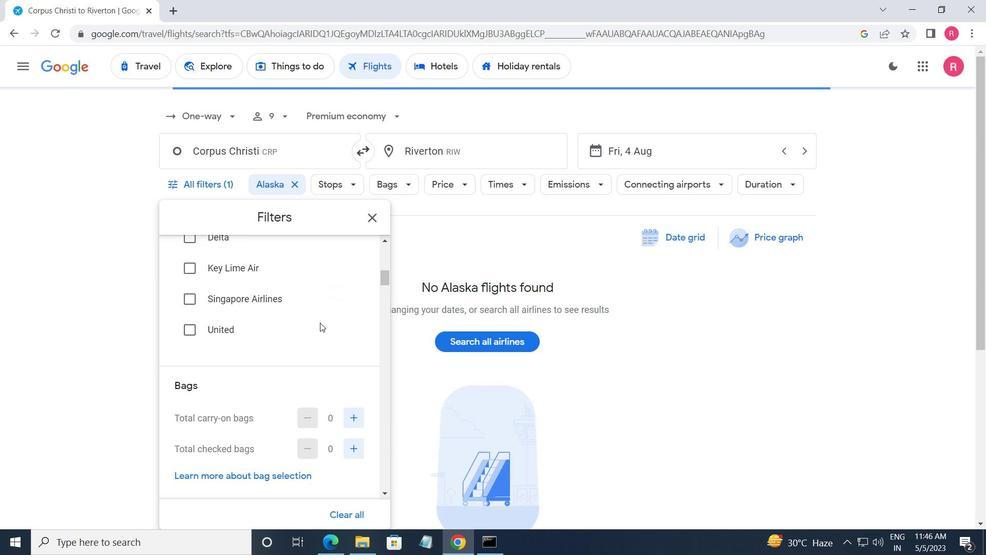 
Action: Mouse scrolled (320, 329) with delta (0, 0)
Screenshot: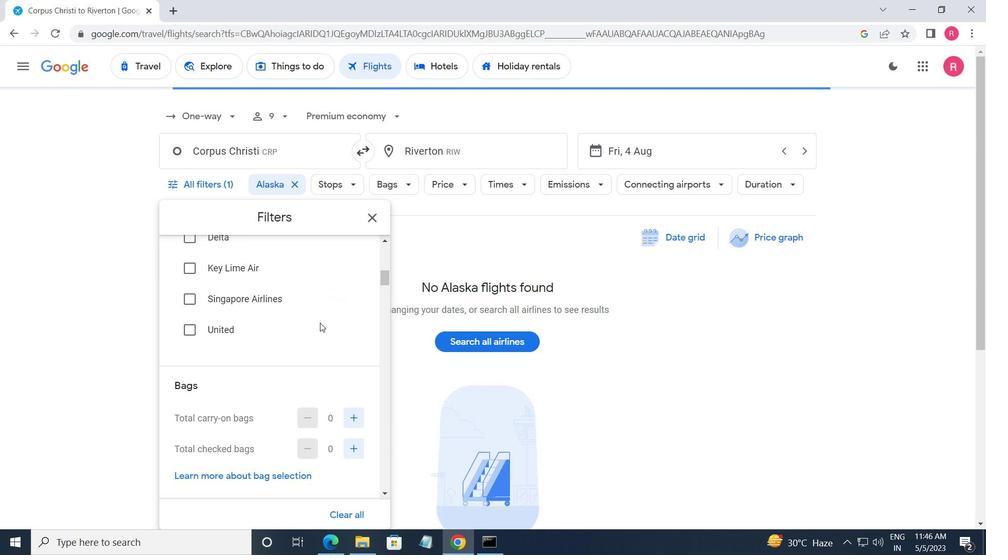 
Action: Mouse moved to (352, 382)
Screenshot: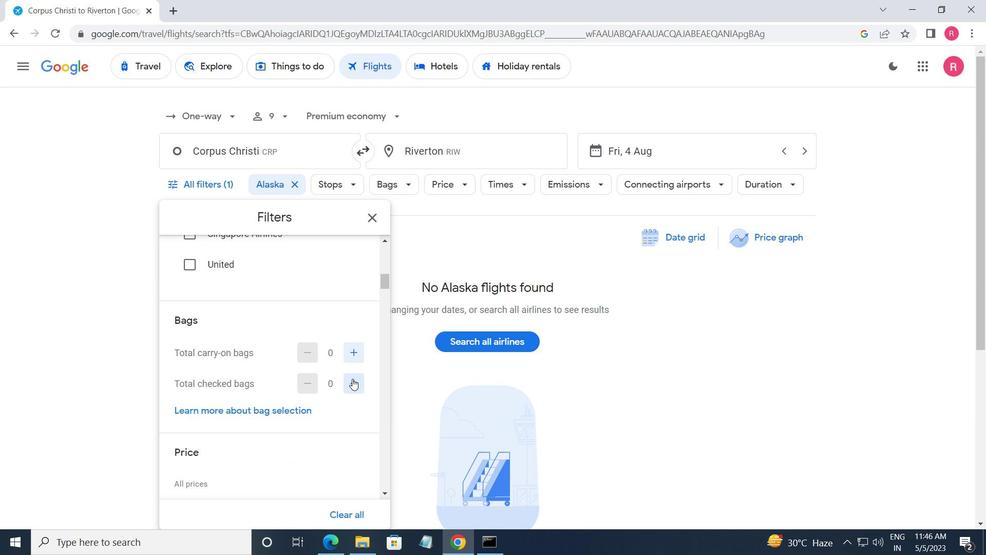 
Action: Mouse pressed left at (352, 382)
Screenshot: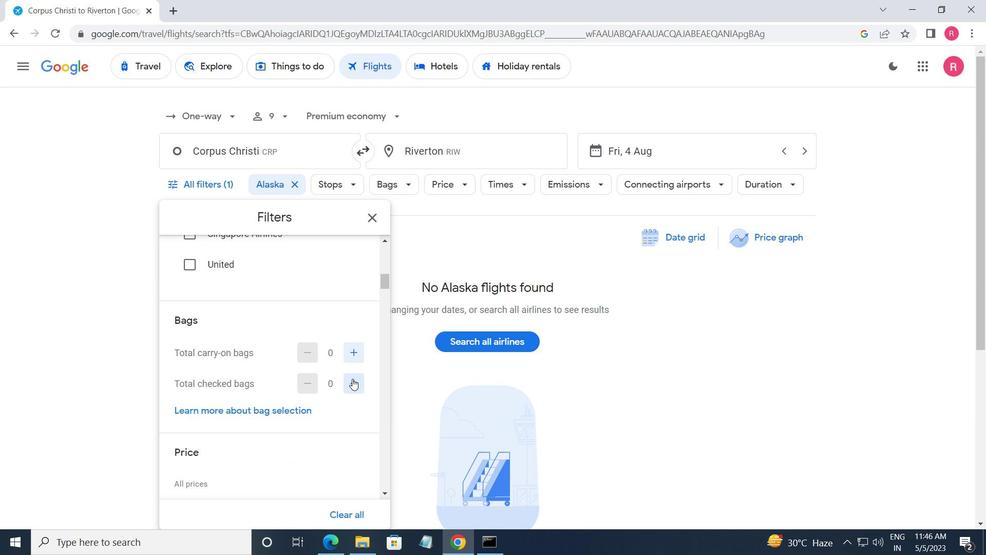 
Action: Mouse moved to (352, 382)
Screenshot: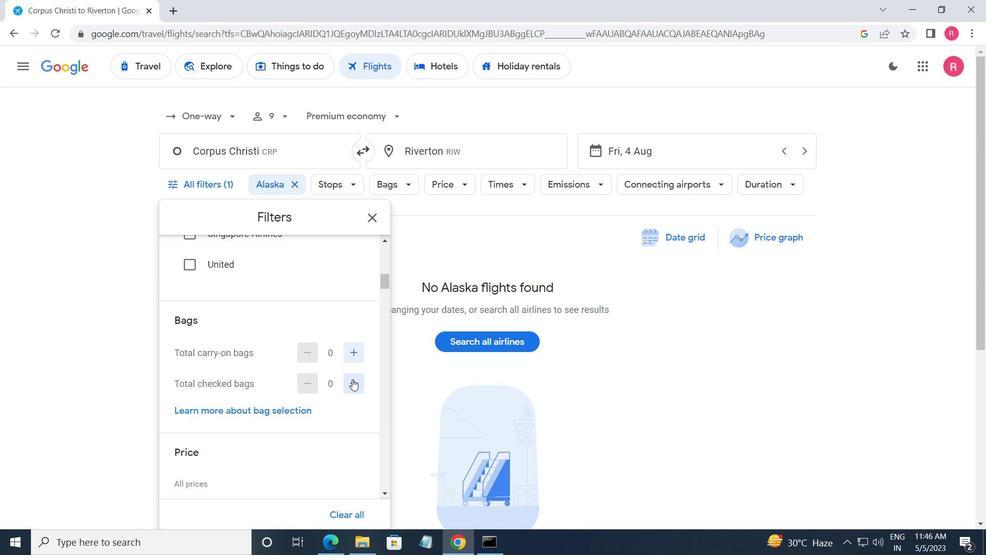 
Action: Mouse pressed left at (352, 382)
Screenshot: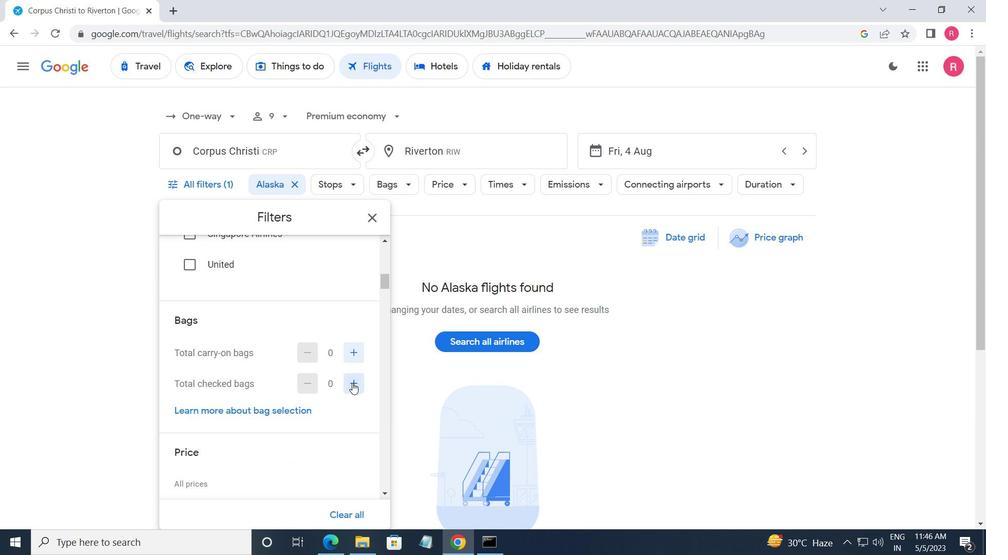 
Action: Mouse pressed left at (352, 382)
Screenshot: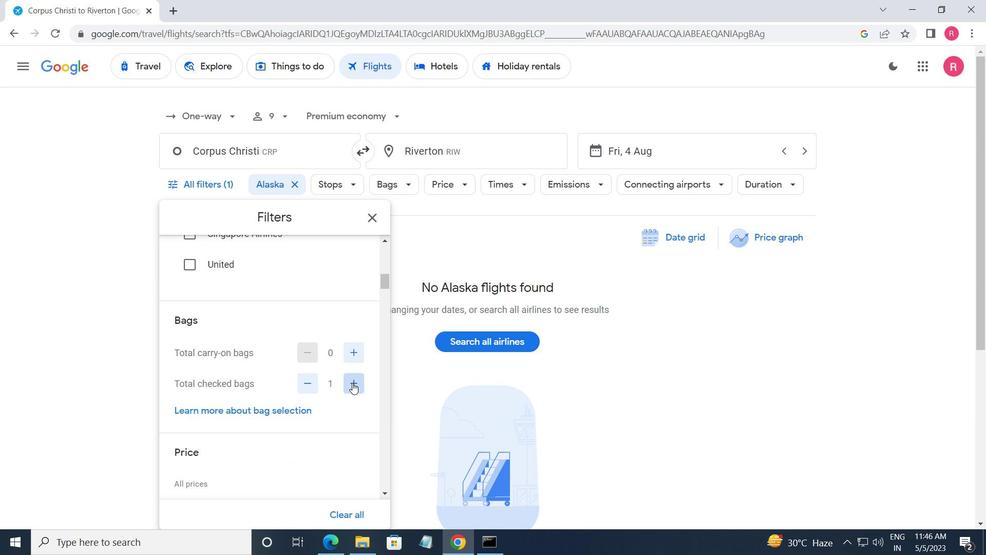 
Action: Mouse pressed left at (352, 382)
Screenshot: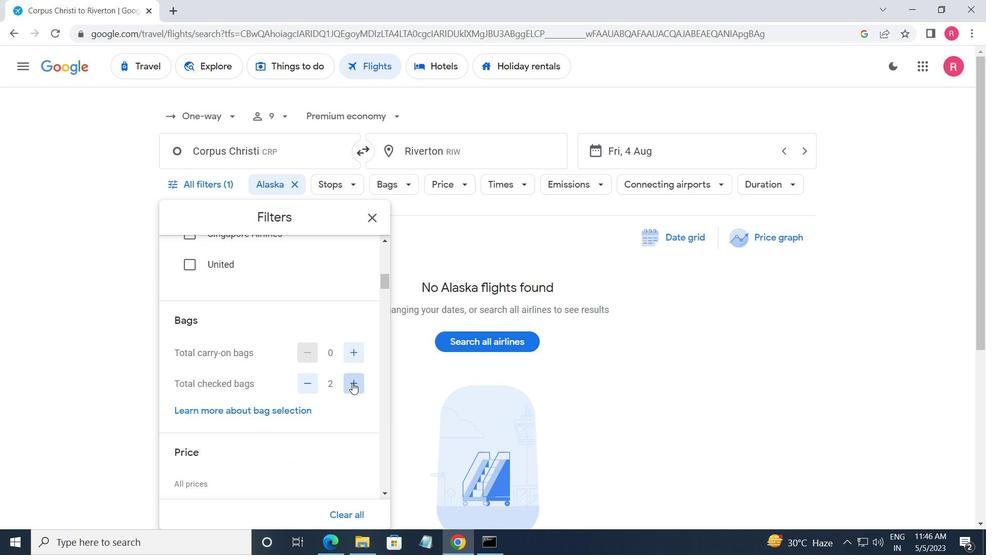 
Action: Mouse pressed left at (352, 382)
Screenshot: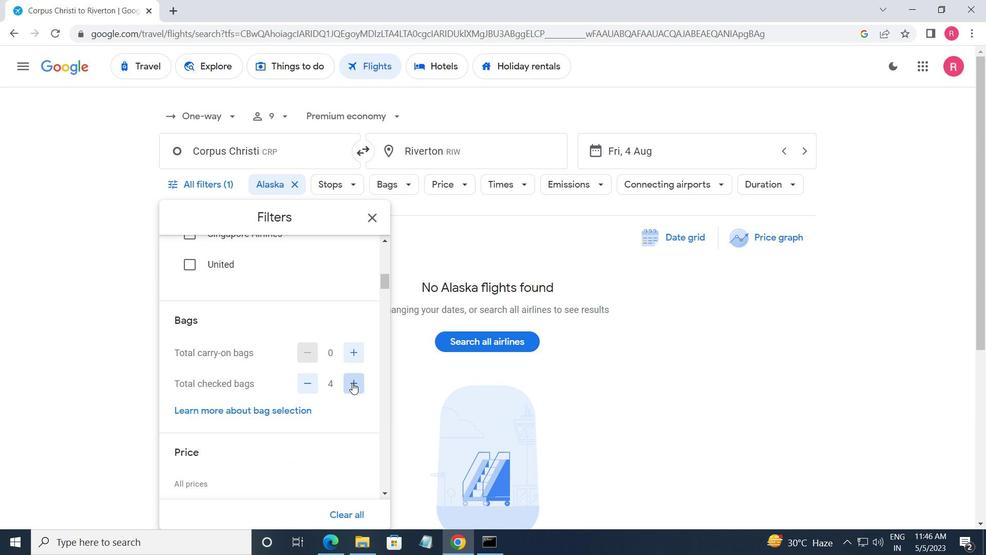 
Action: Mouse pressed left at (352, 382)
Screenshot: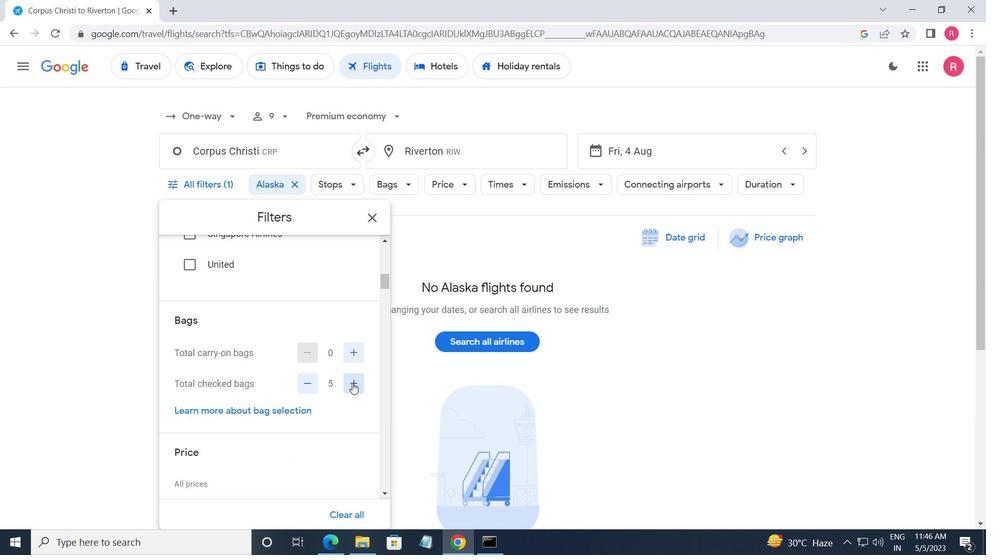 
Action: Mouse pressed left at (352, 382)
Screenshot: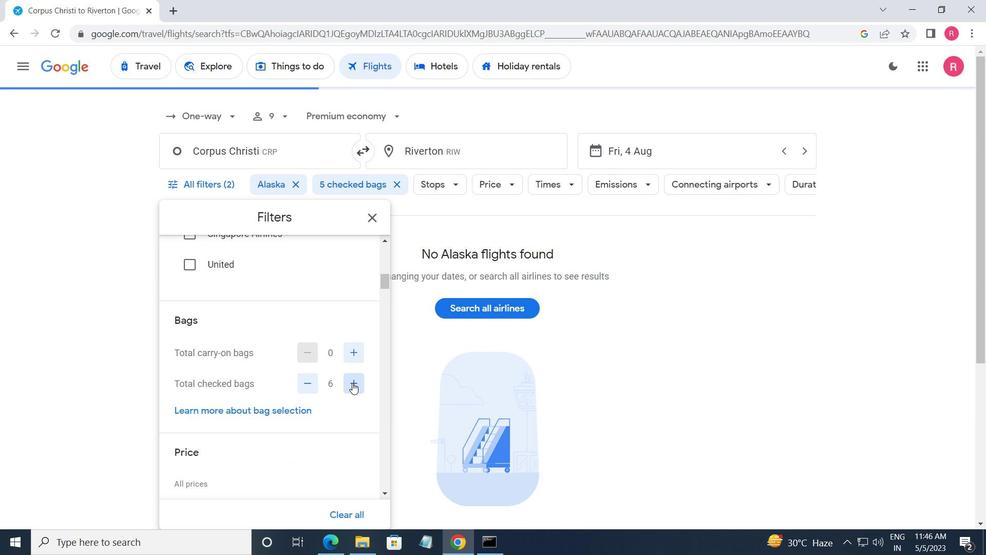 
Action: Mouse moved to (352, 382)
Screenshot: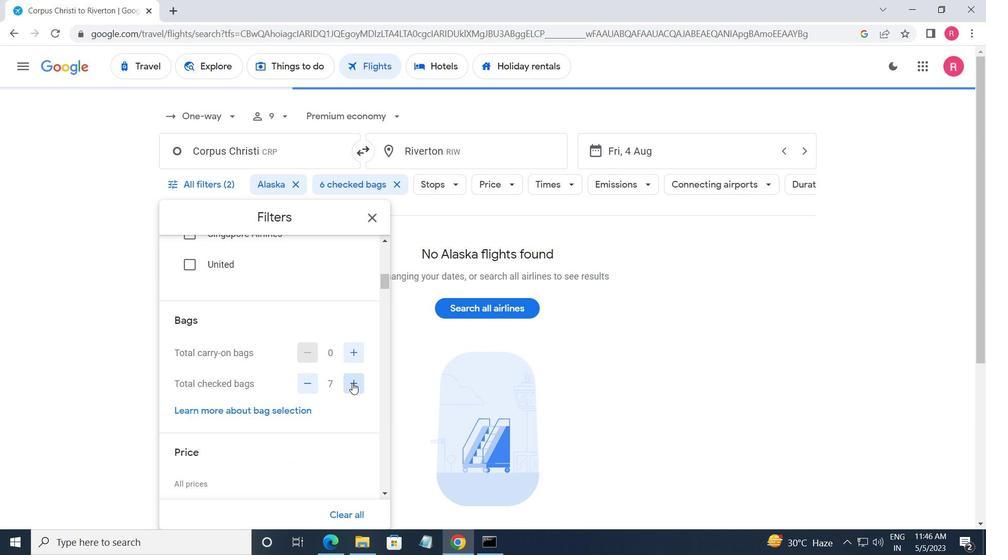 
Action: Mouse pressed left at (352, 382)
Screenshot: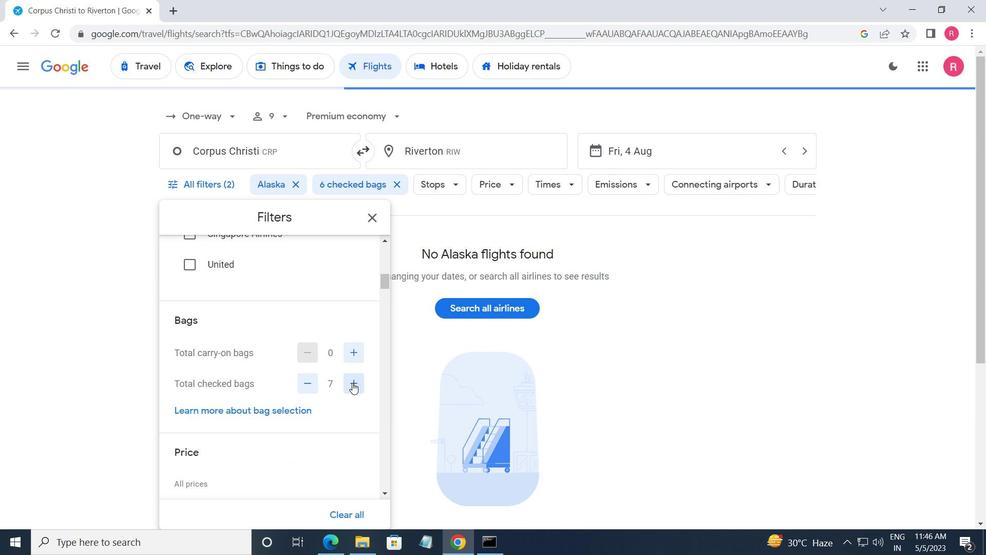 
Action: Mouse moved to (352, 381)
Screenshot: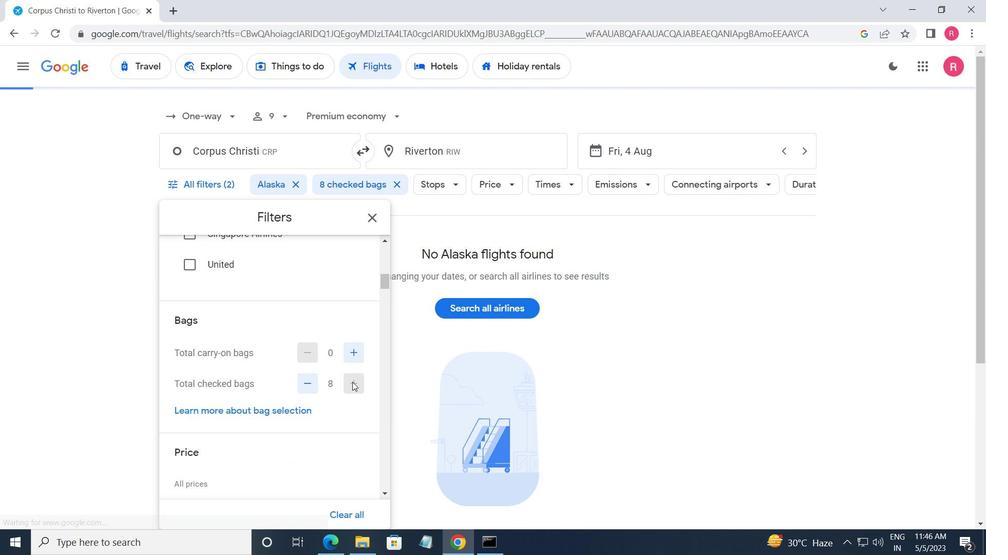 
Action: Mouse scrolled (352, 381) with delta (0, 0)
Screenshot: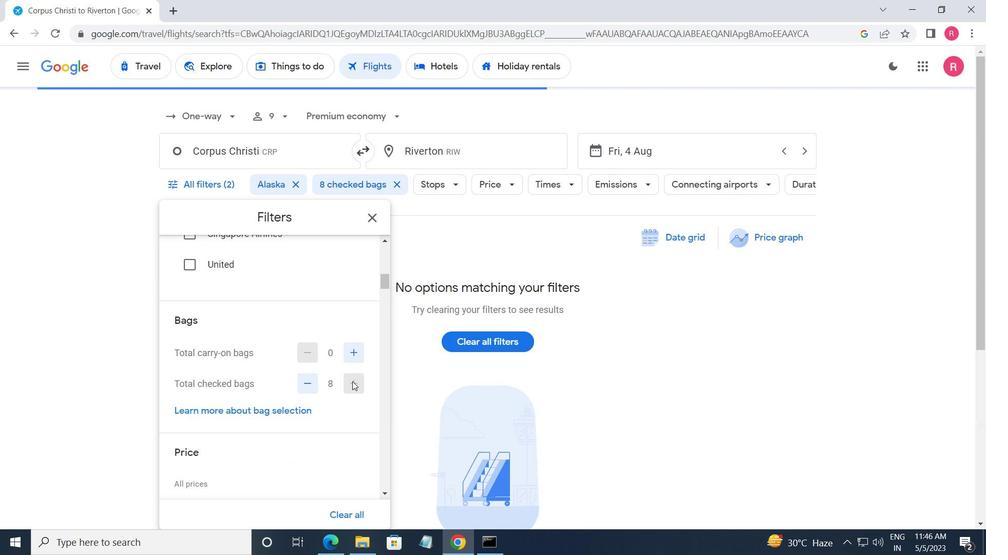 
Action: Mouse scrolled (352, 381) with delta (0, 0)
Screenshot: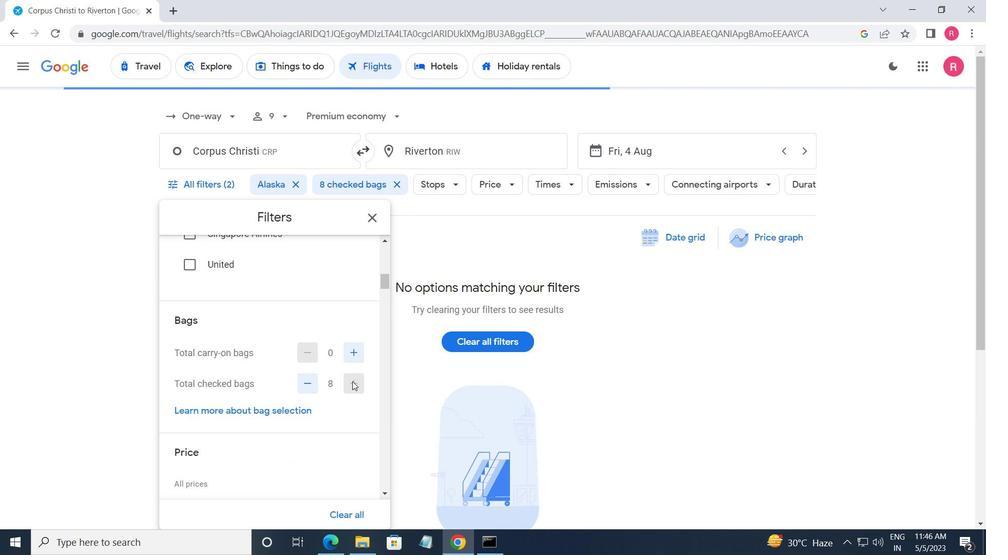 
Action: Mouse scrolled (352, 381) with delta (0, 0)
Screenshot: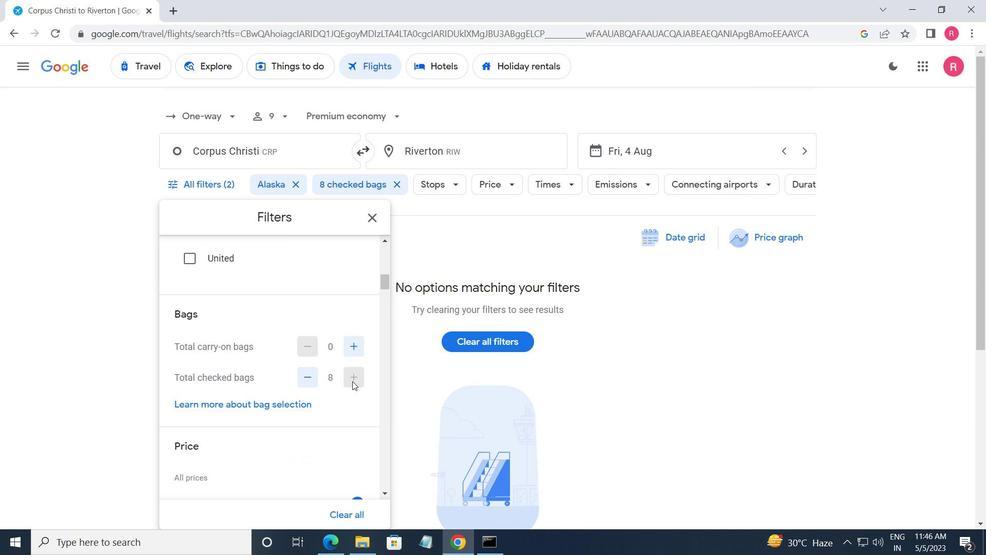 
Action: Mouse moved to (366, 321)
Screenshot: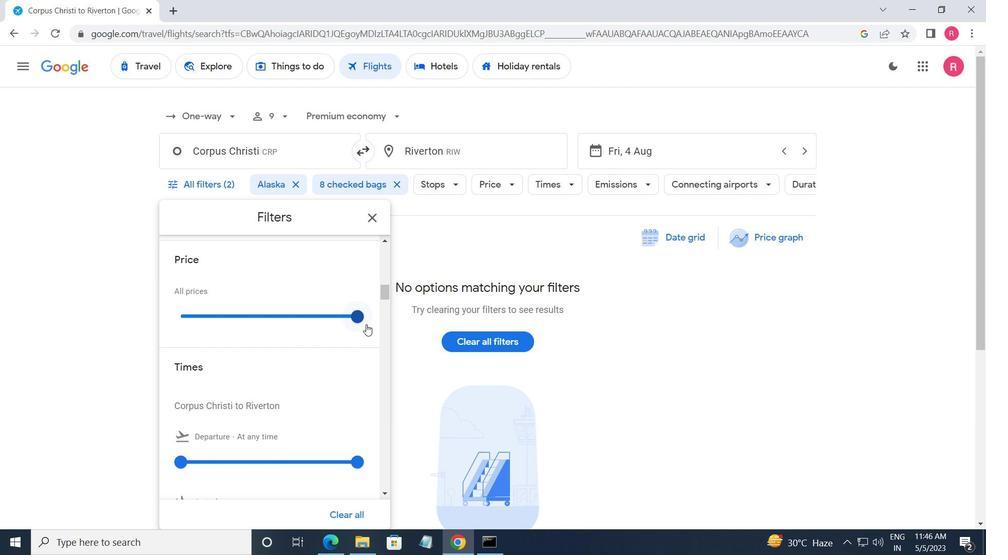 
Action: Mouse pressed left at (366, 321)
Screenshot: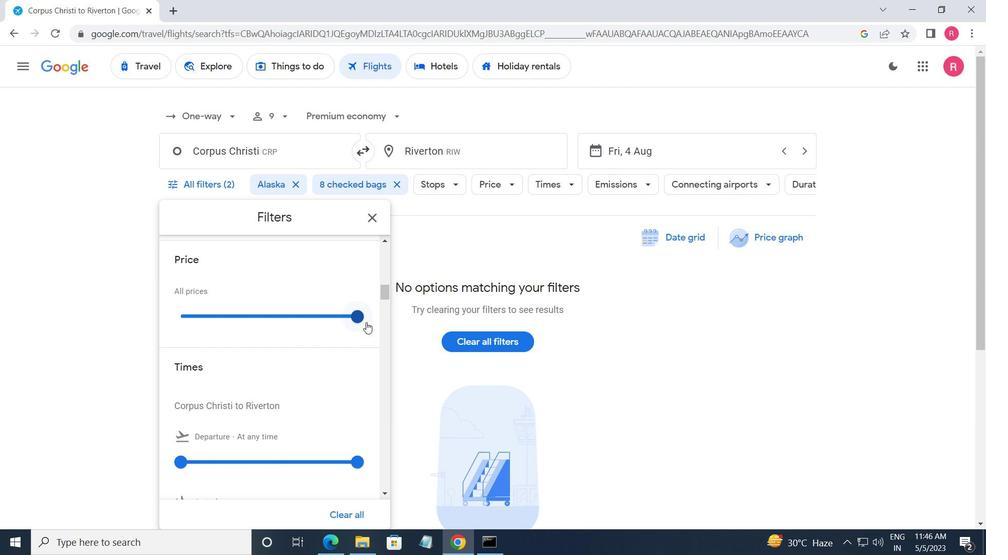 
Action: Mouse moved to (325, 362)
Screenshot: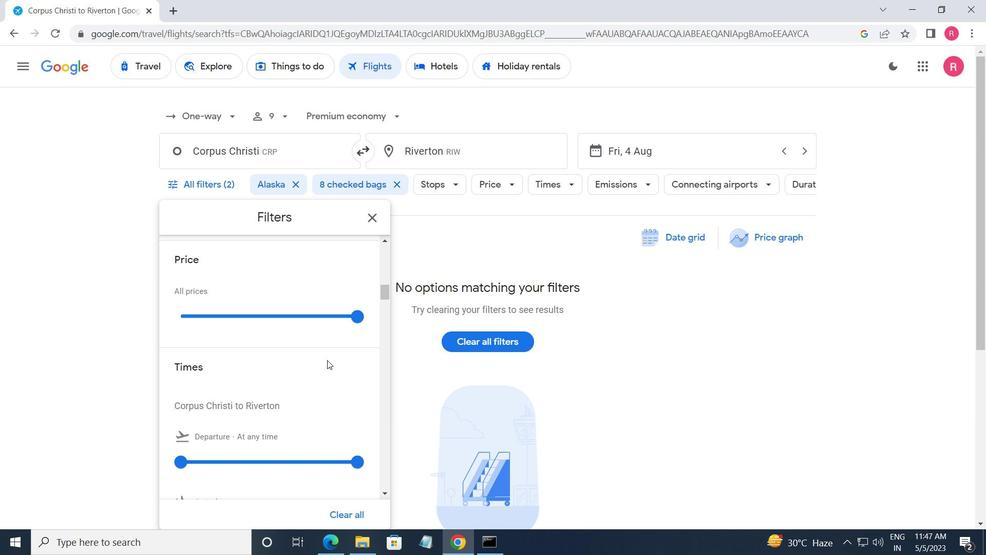 
Action: Mouse scrolled (325, 362) with delta (0, 0)
Screenshot: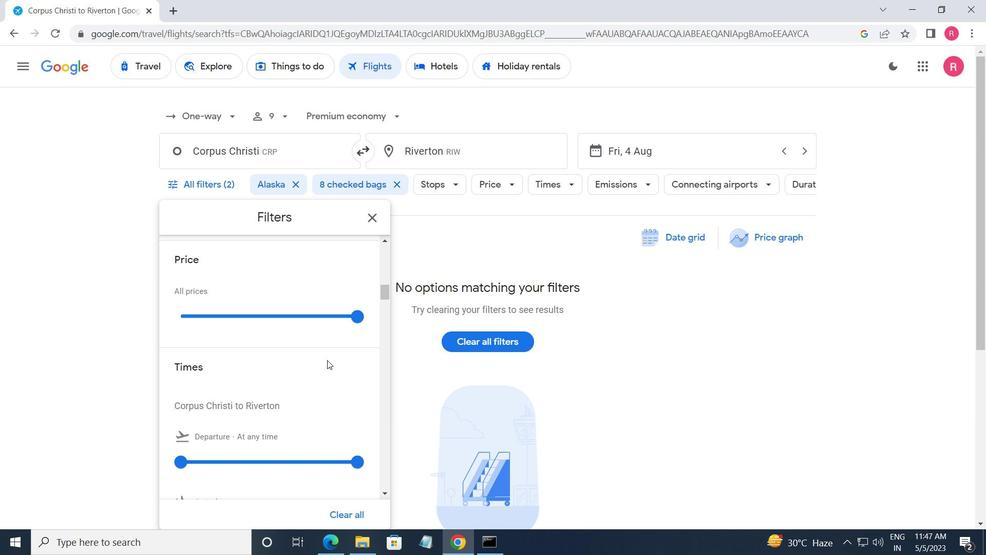 
Action: Mouse moved to (183, 396)
Screenshot: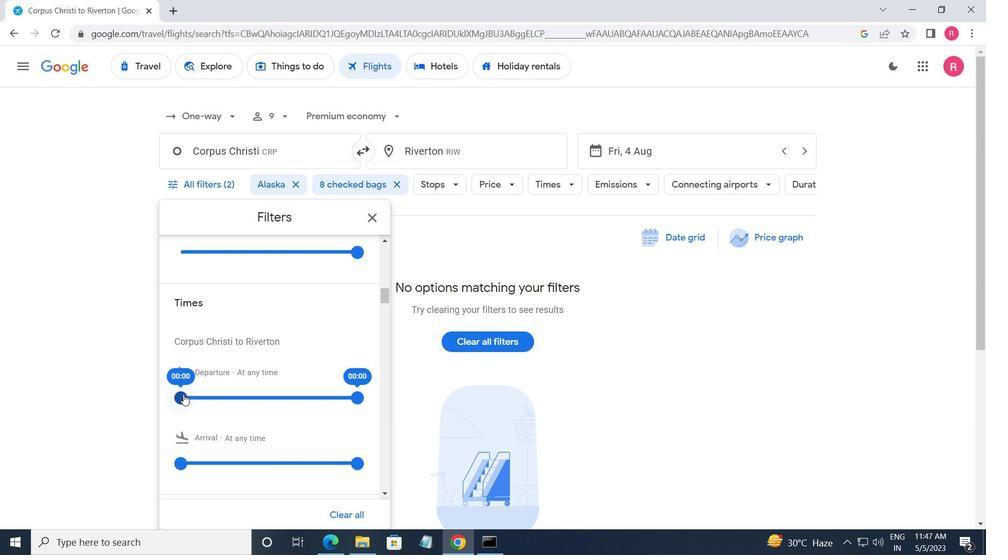 
Action: Mouse pressed left at (183, 396)
Screenshot: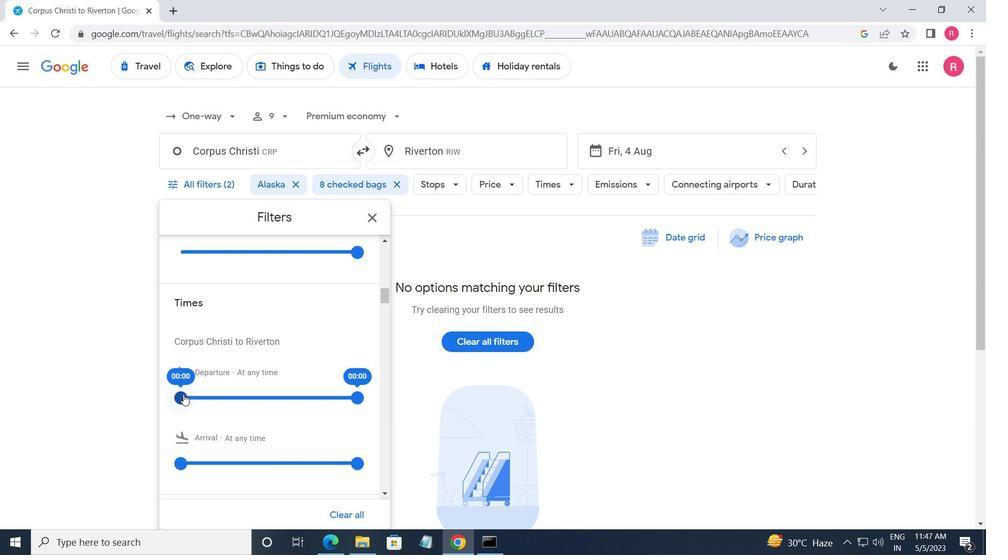 
Action: Mouse moved to (355, 393)
Screenshot: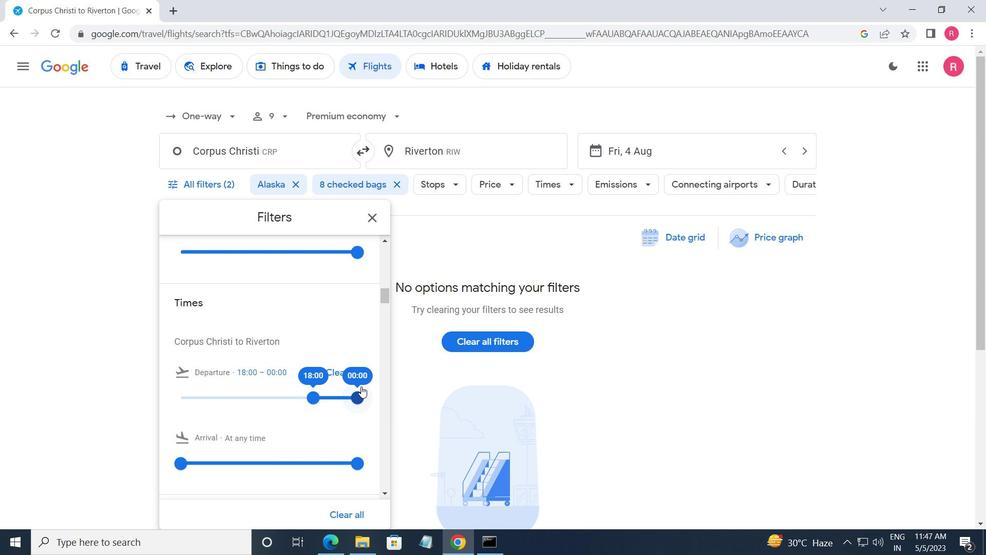 
Action: Mouse pressed left at (355, 393)
Screenshot: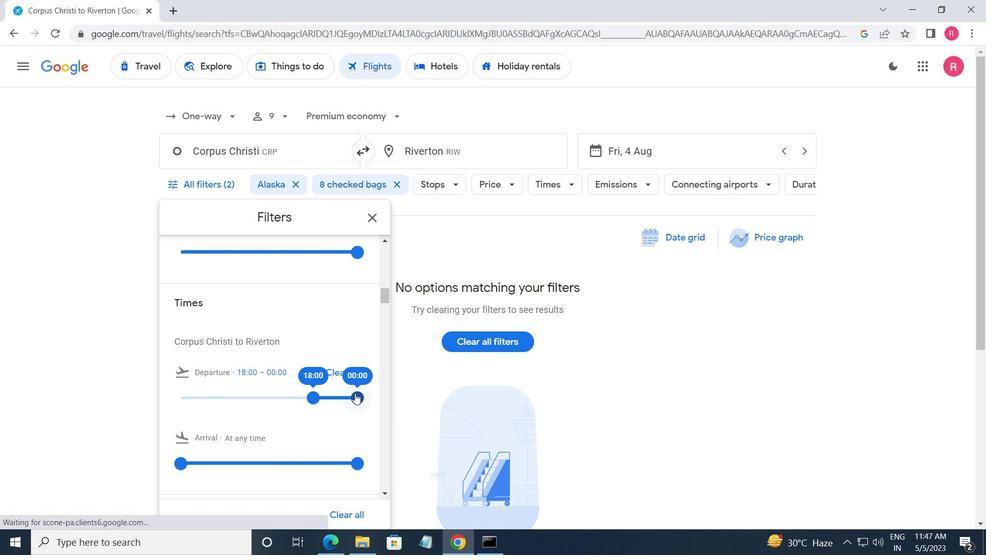 
Action: Mouse moved to (373, 220)
Screenshot: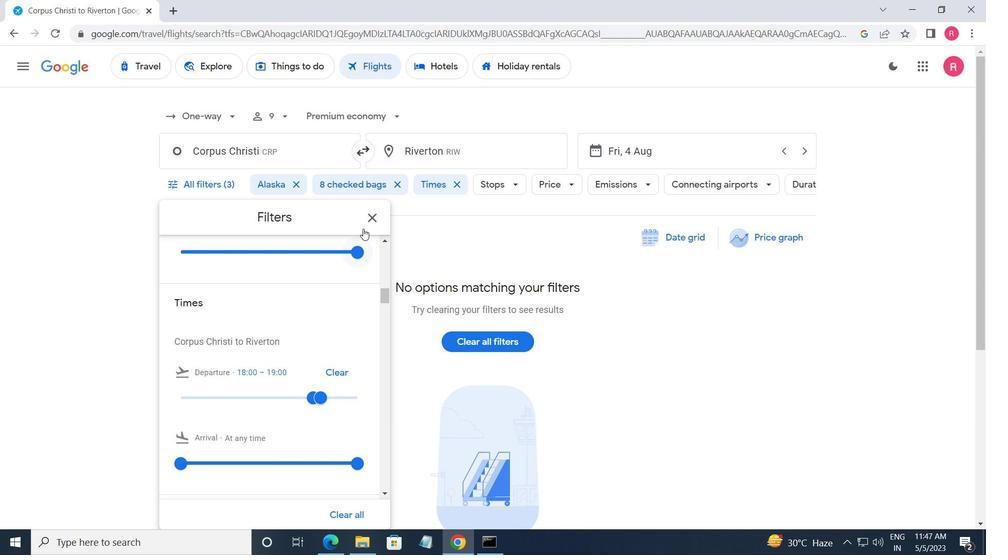 
Action: Mouse pressed left at (373, 220)
Screenshot: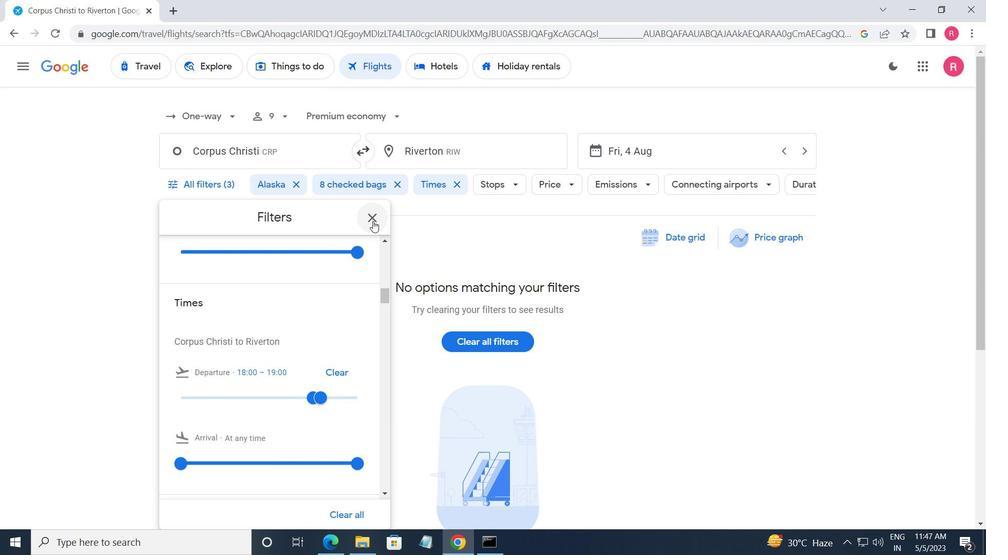 
Action: Mouse moved to (371, 220)
Screenshot: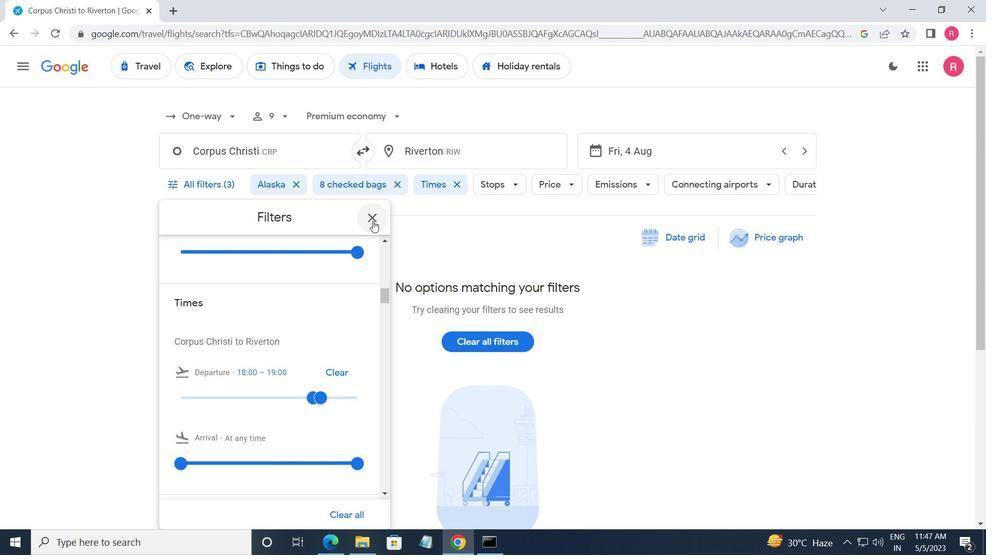 
